 Task: In the Company mit.edu, Log call with description : 'Spoke to a prospect who expressed interest in our solution.'; Select call outcome: 'Busy '; Select call Direction: Inbound; Add date: '13 September, 2023' and time 6:00:PM. Logged in from softage.1@softage.net
Action: Mouse moved to (112, 74)
Screenshot: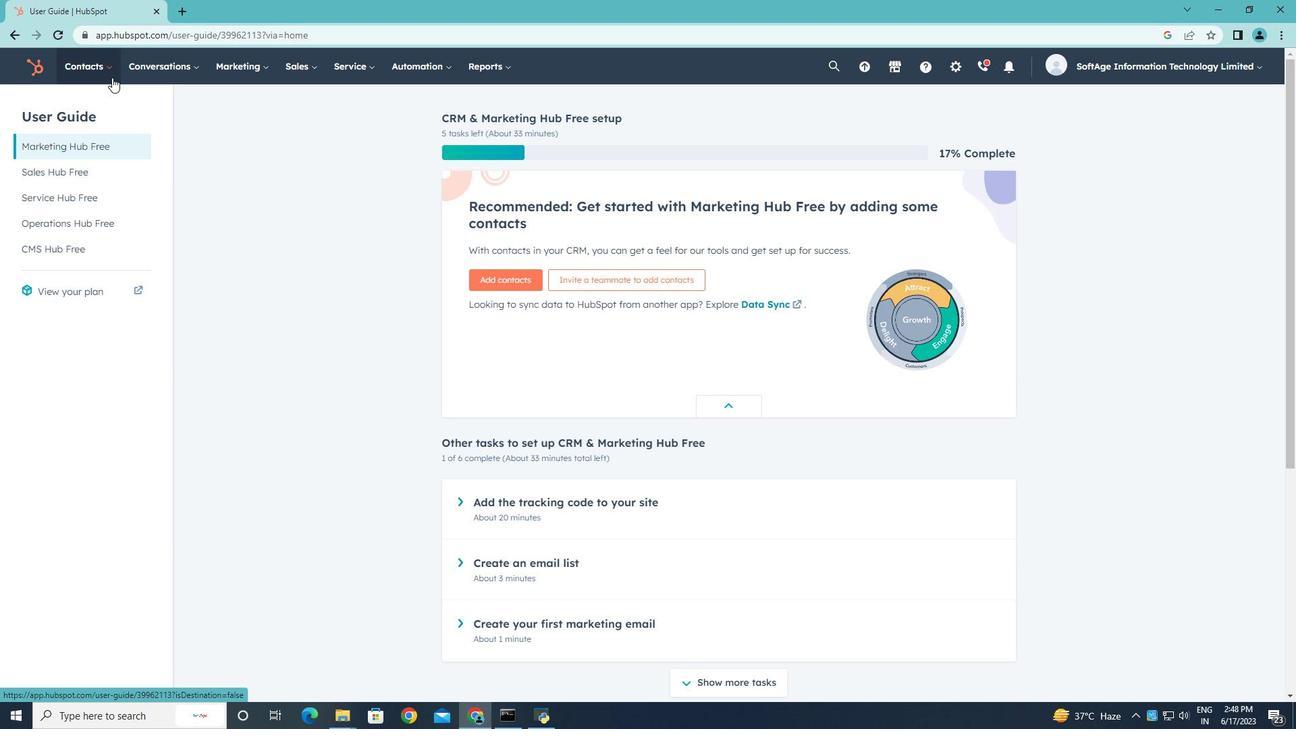 
Action: Mouse pressed left at (112, 74)
Screenshot: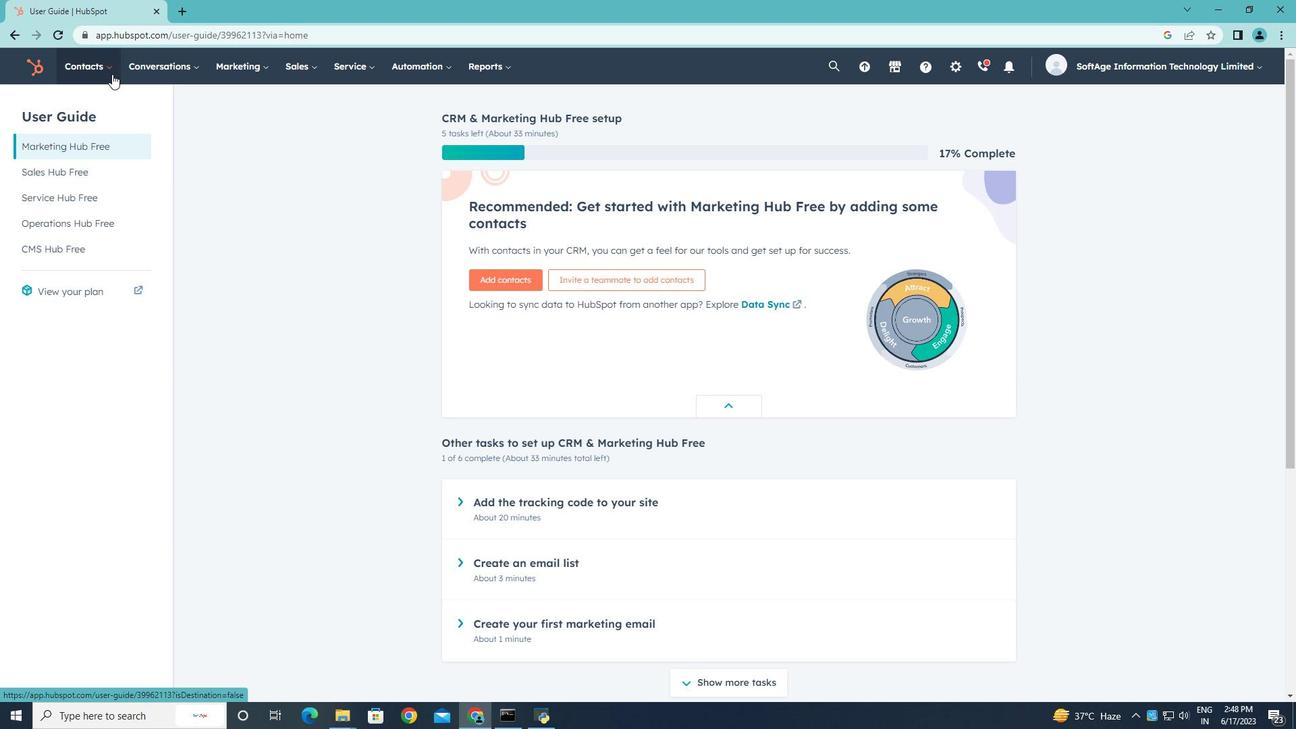 
Action: Mouse moved to (99, 135)
Screenshot: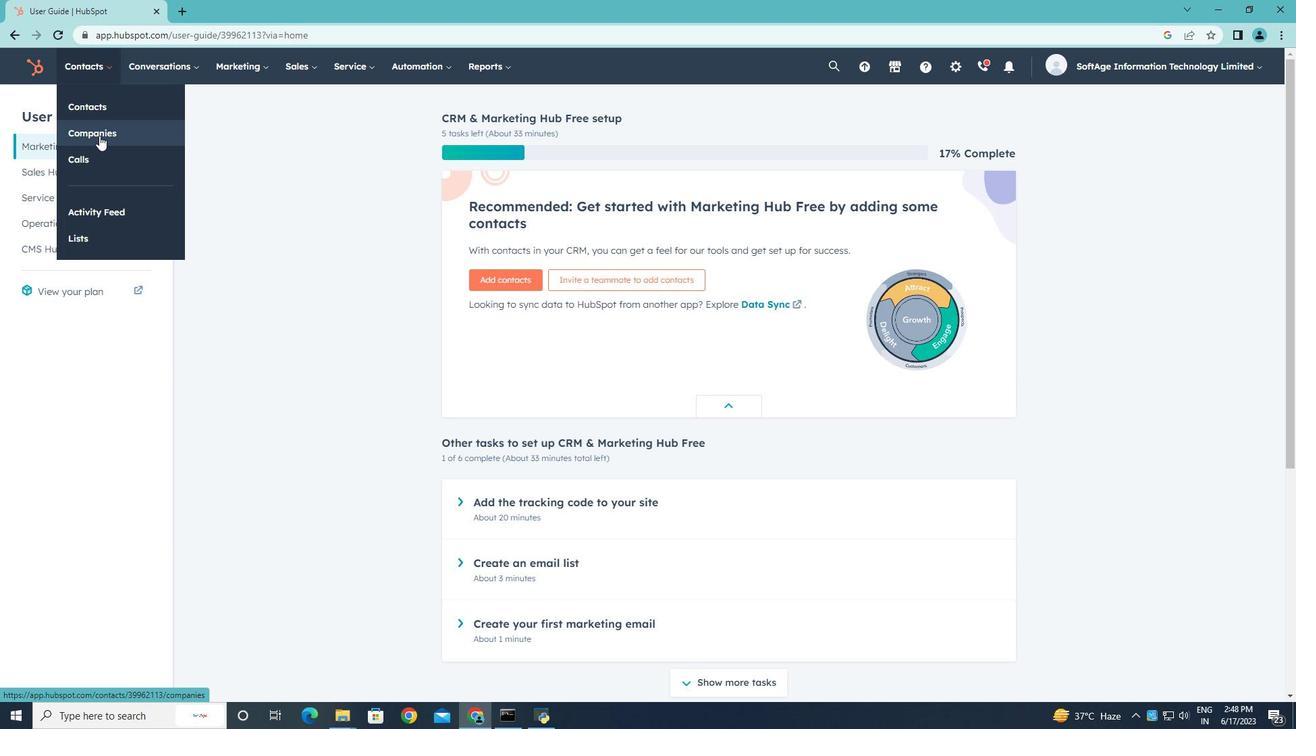 
Action: Mouse pressed left at (99, 135)
Screenshot: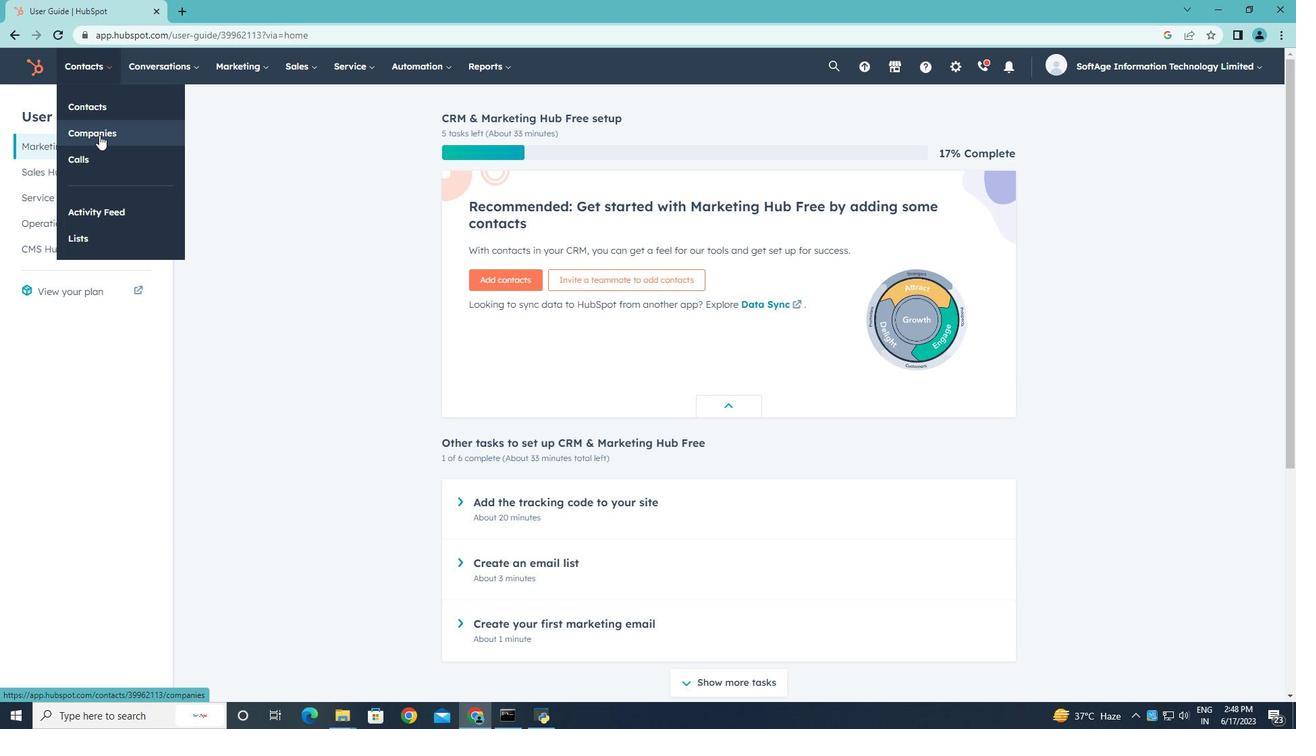 
Action: Mouse moved to (94, 215)
Screenshot: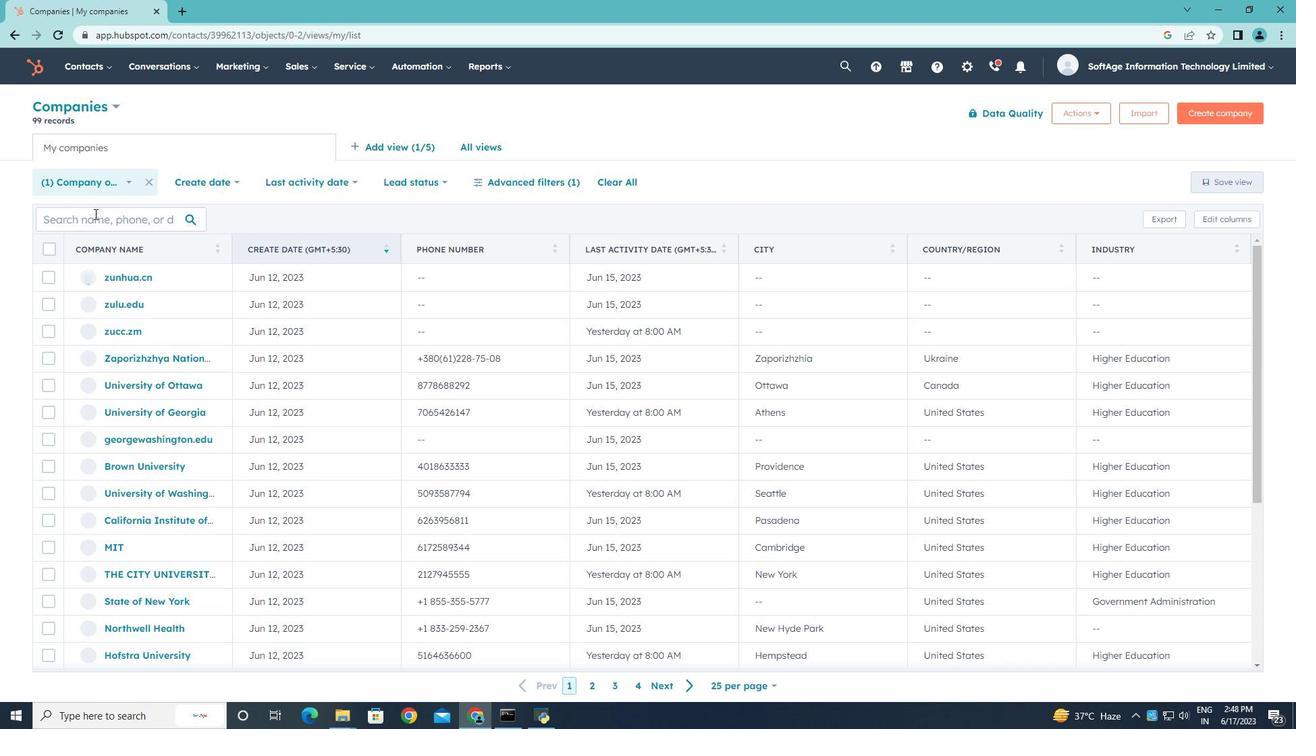 
Action: Mouse pressed left at (94, 215)
Screenshot: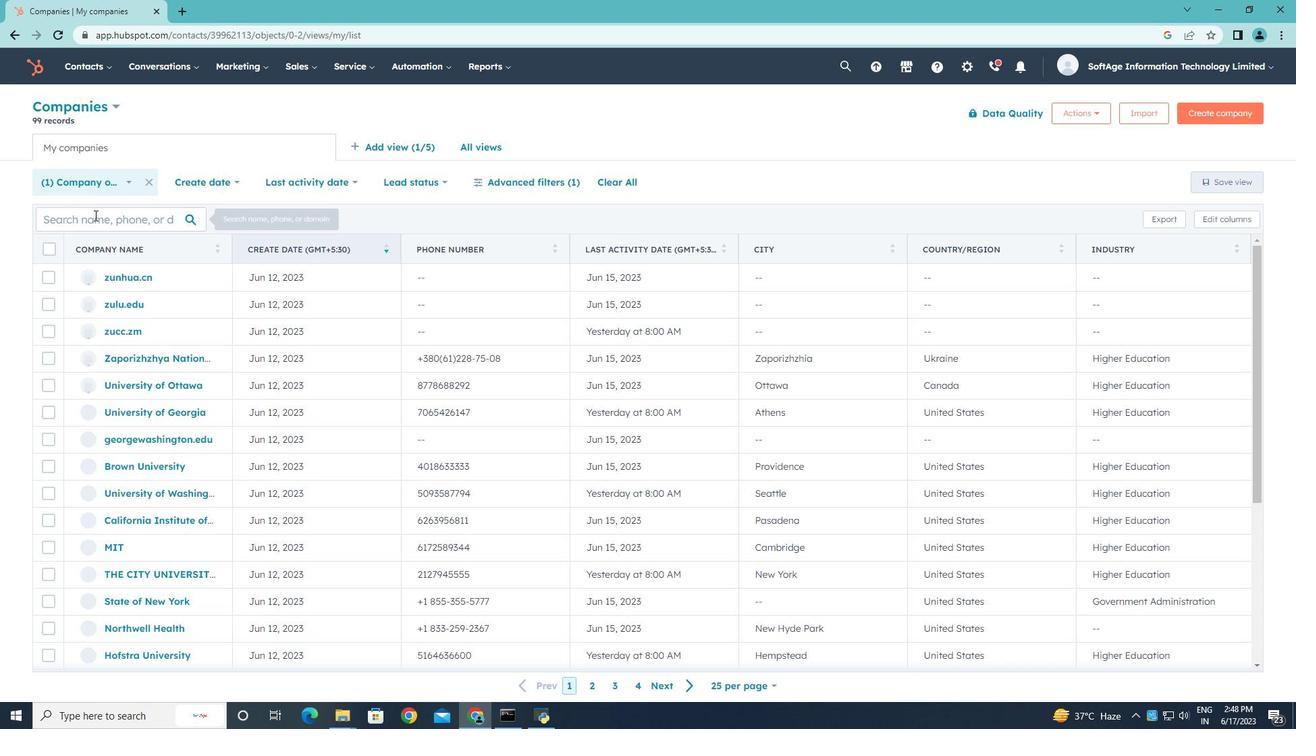 
Action: Key pressed mit.edu
Screenshot: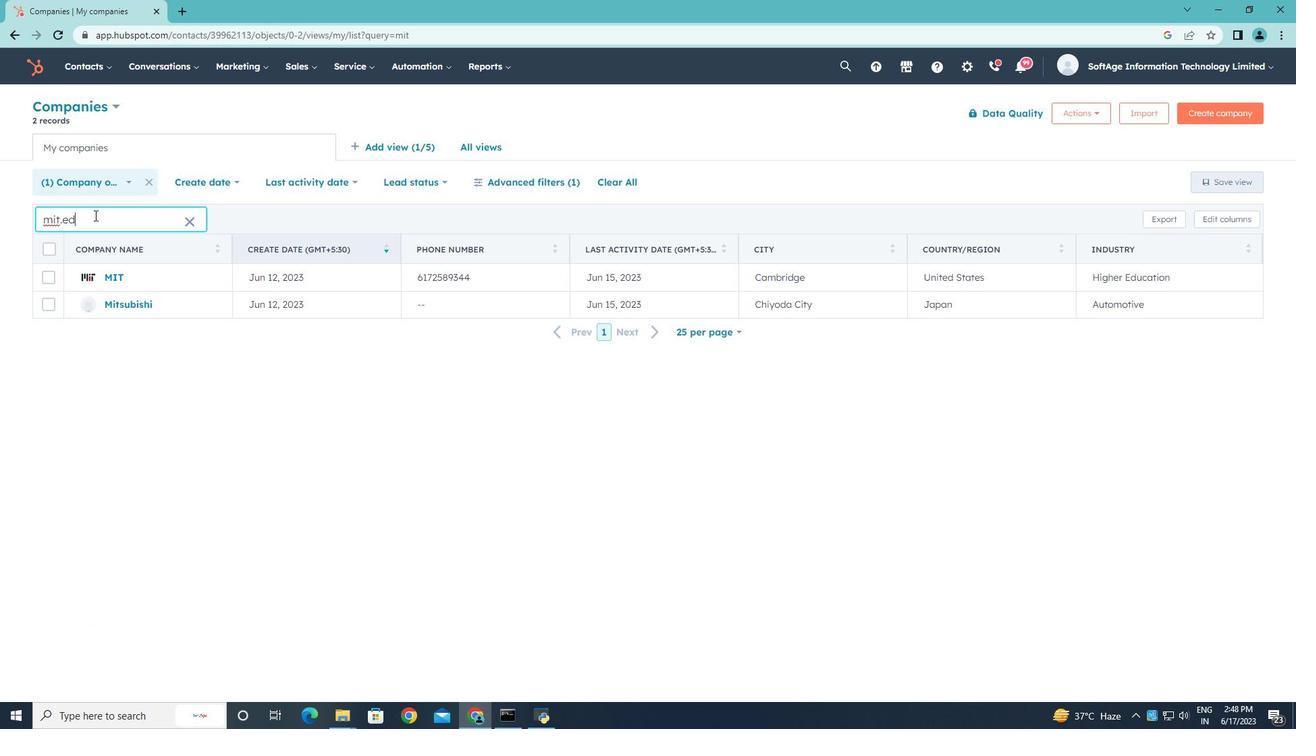 
Action: Mouse moved to (119, 281)
Screenshot: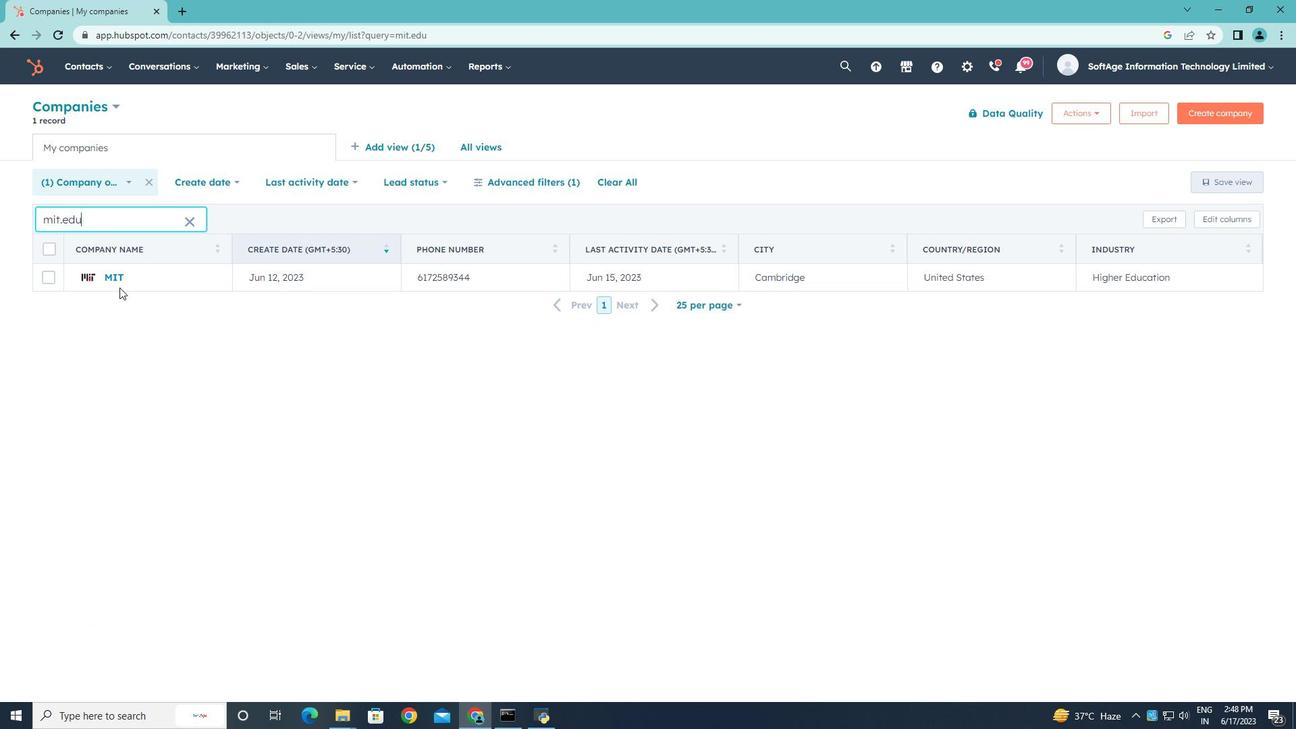 
Action: Mouse pressed left at (119, 281)
Screenshot: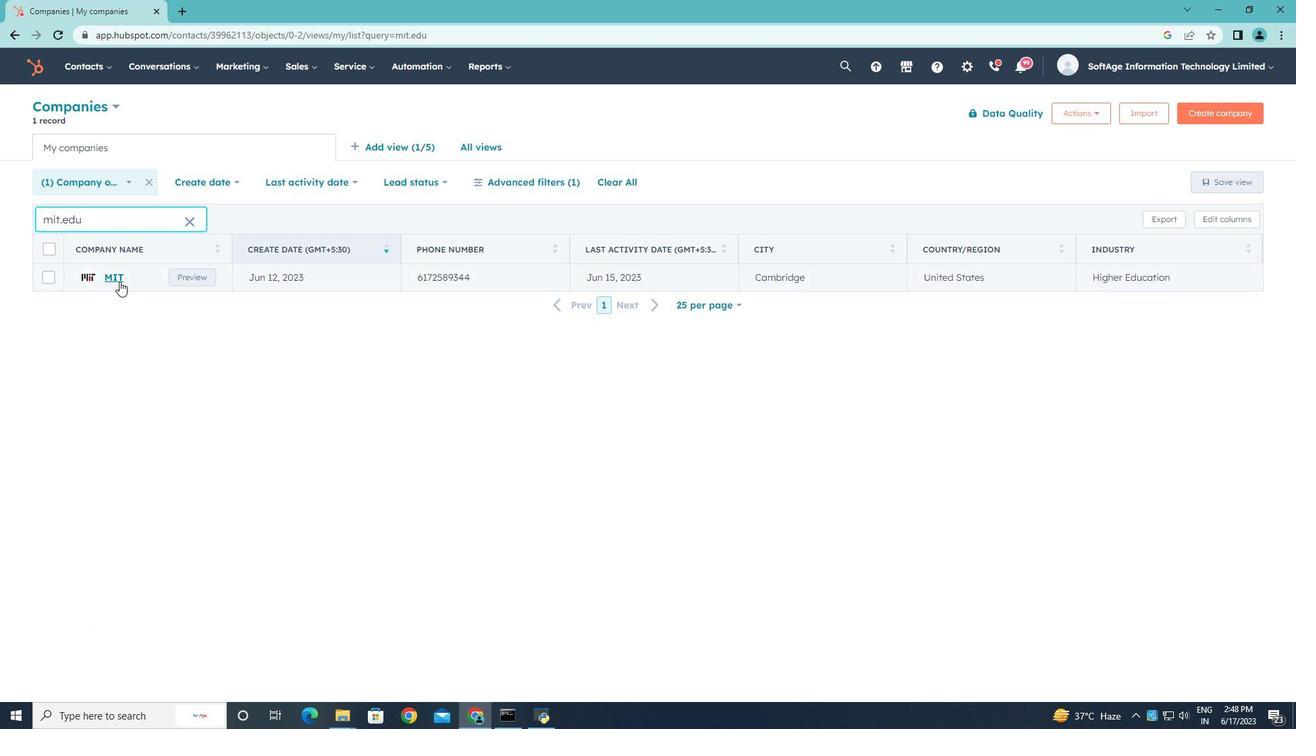 
Action: Mouse moved to (259, 232)
Screenshot: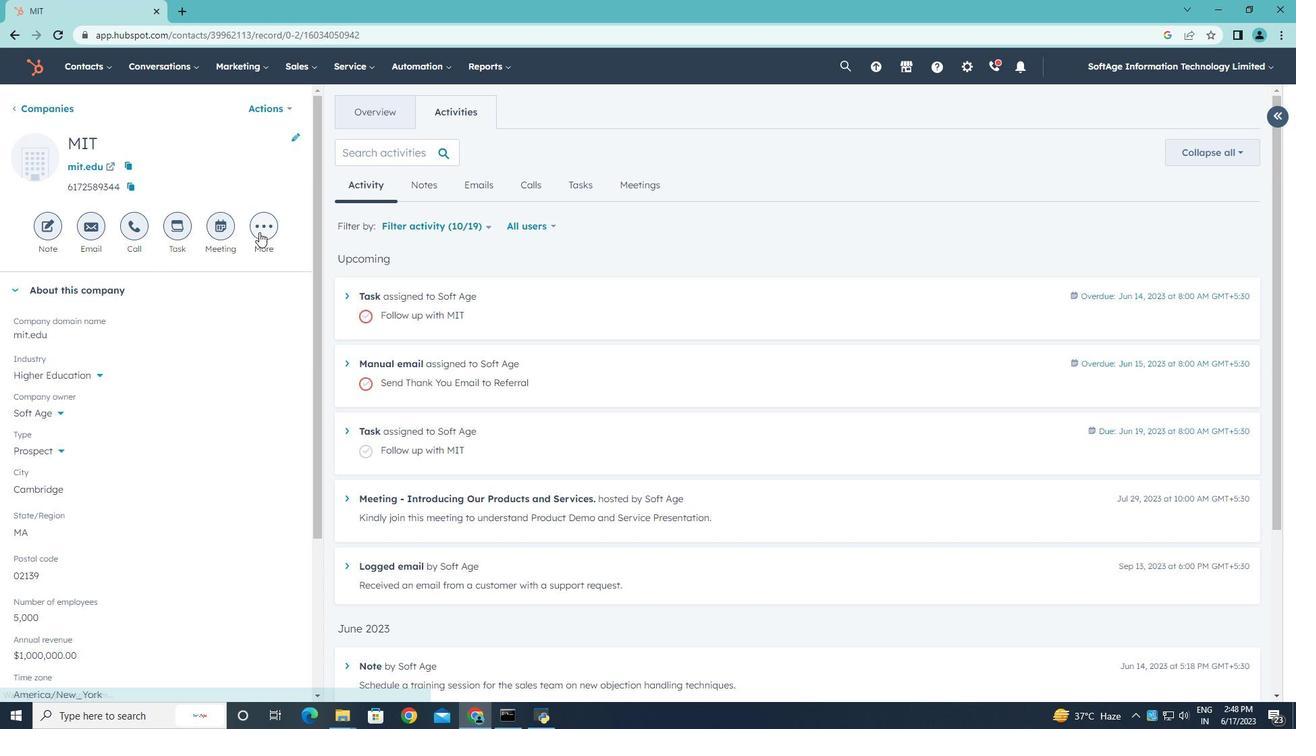 
Action: Mouse pressed left at (259, 232)
Screenshot: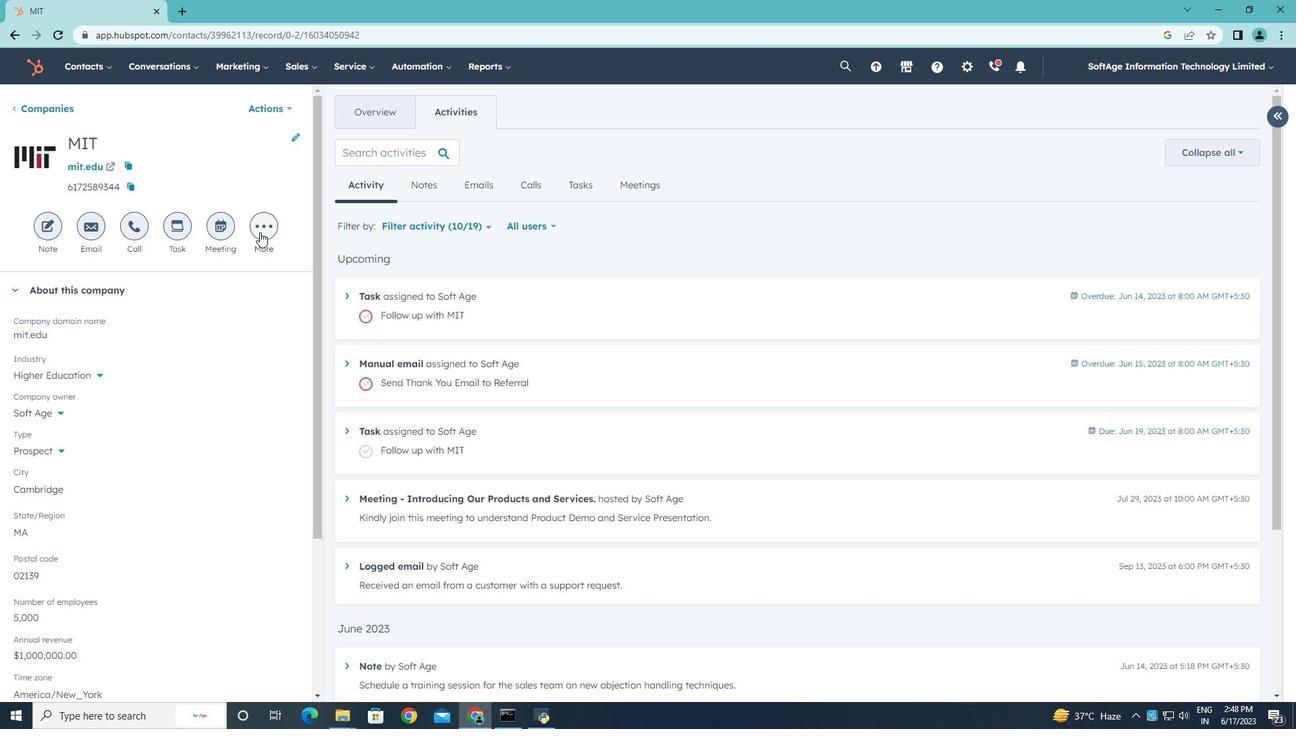 
Action: Mouse moved to (251, 339)
Screenshot: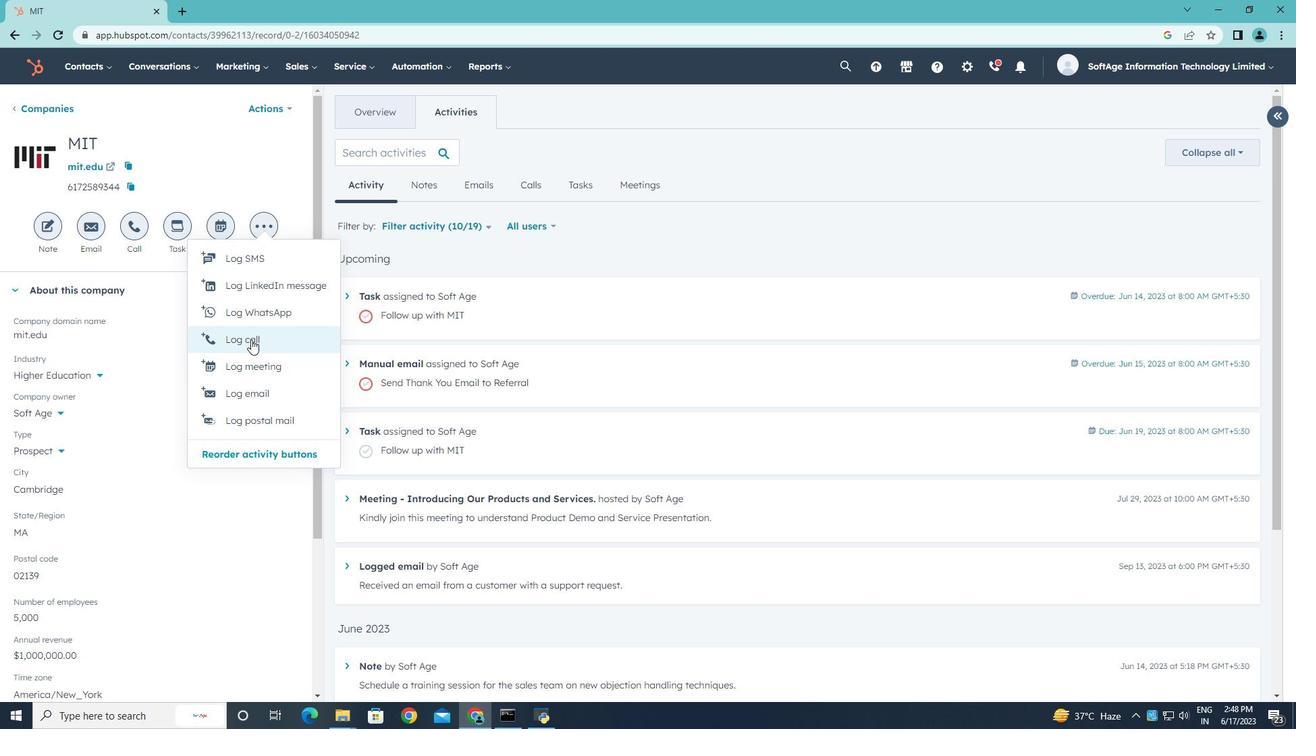 
Action: Mouse pressed left at (251, 339)
Screenshot: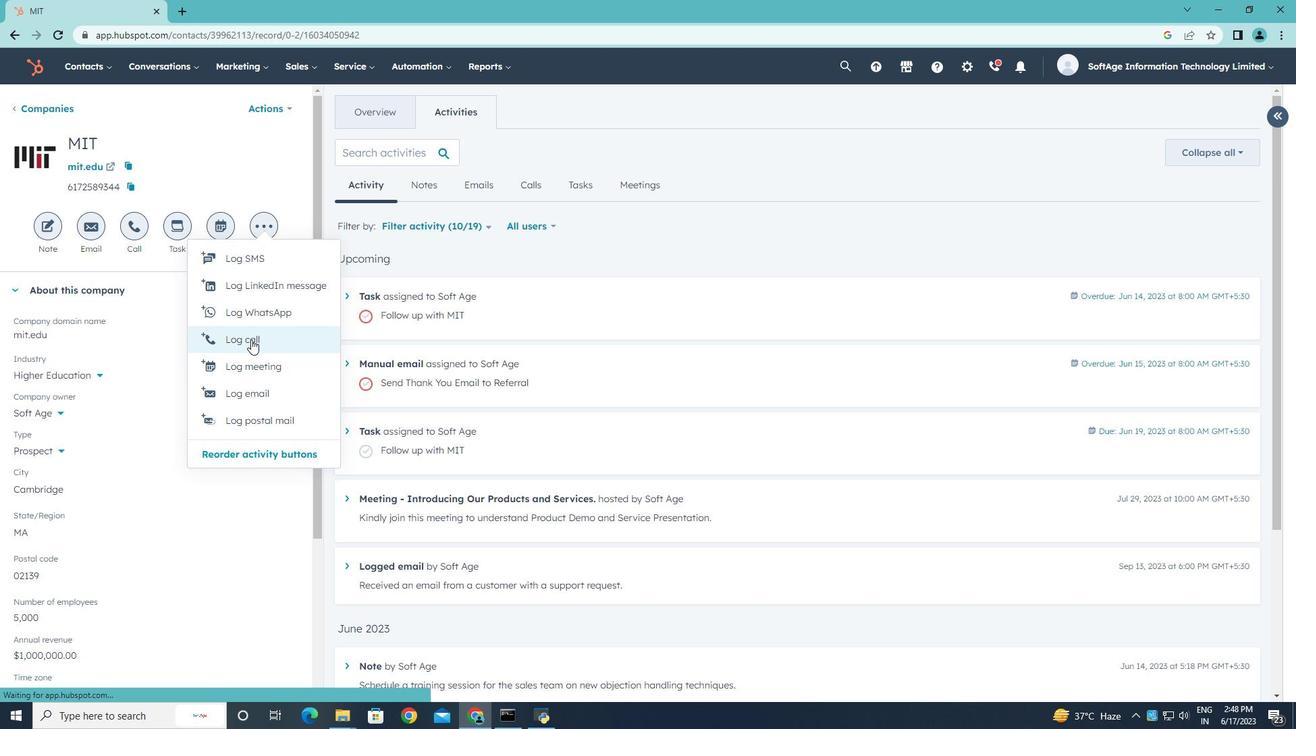 
Action: Key pressed <Key.shift>Spole<Key.backspace><Key.backspace>ke<Key.space>to<Key.space>a<Key.space>prospect<Key.space>who<Key.space>ec<Key.backspace>xpressed<Key.space>interest<Key.space>in<Key.space>our<Key.space>solution.
Screenshot: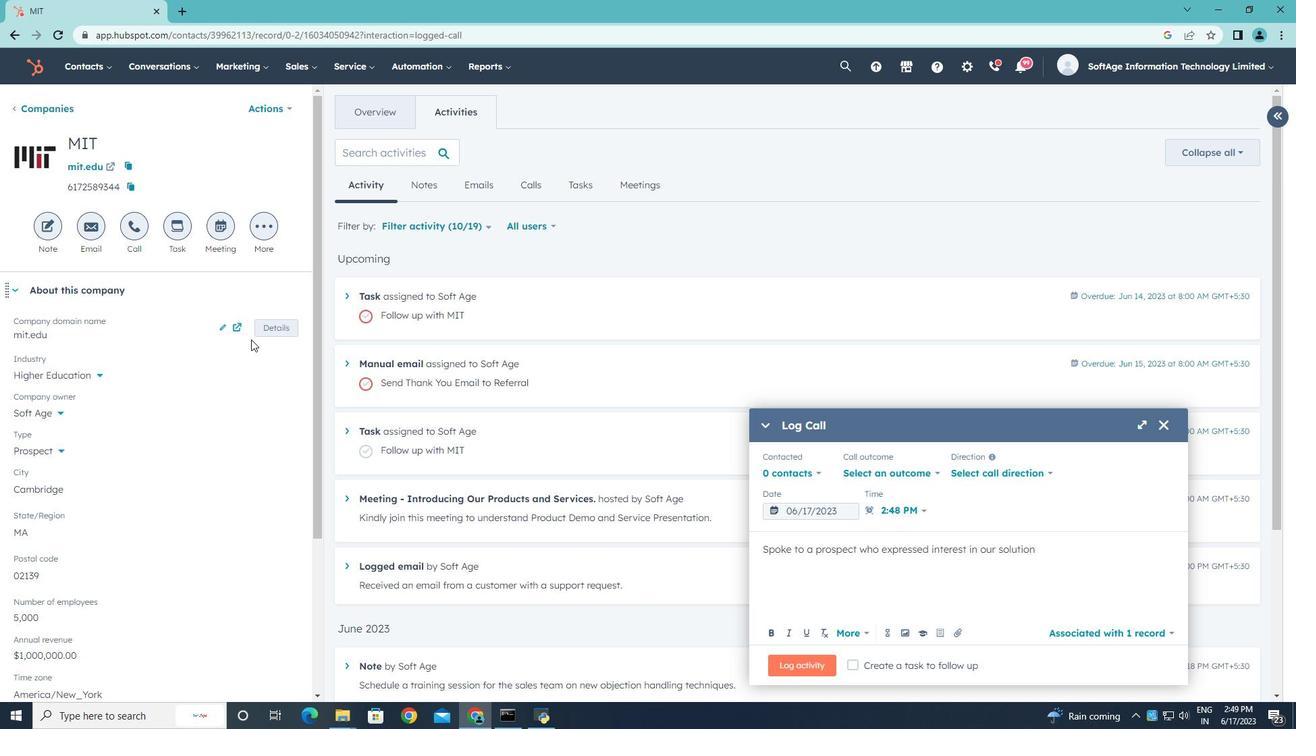 
Action: Mouse moved to (931, 474)
Screenshot: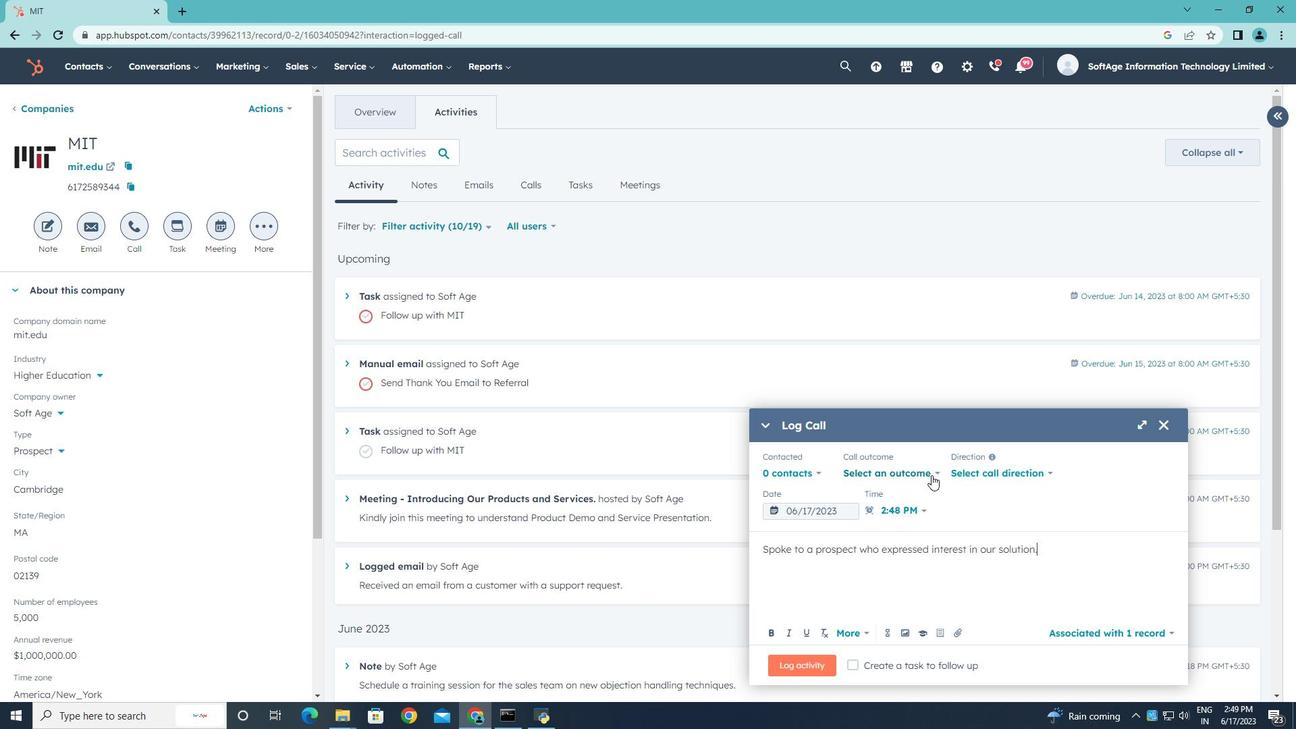 
Action: Mouse pressed left at (931, 474)
Screenshot: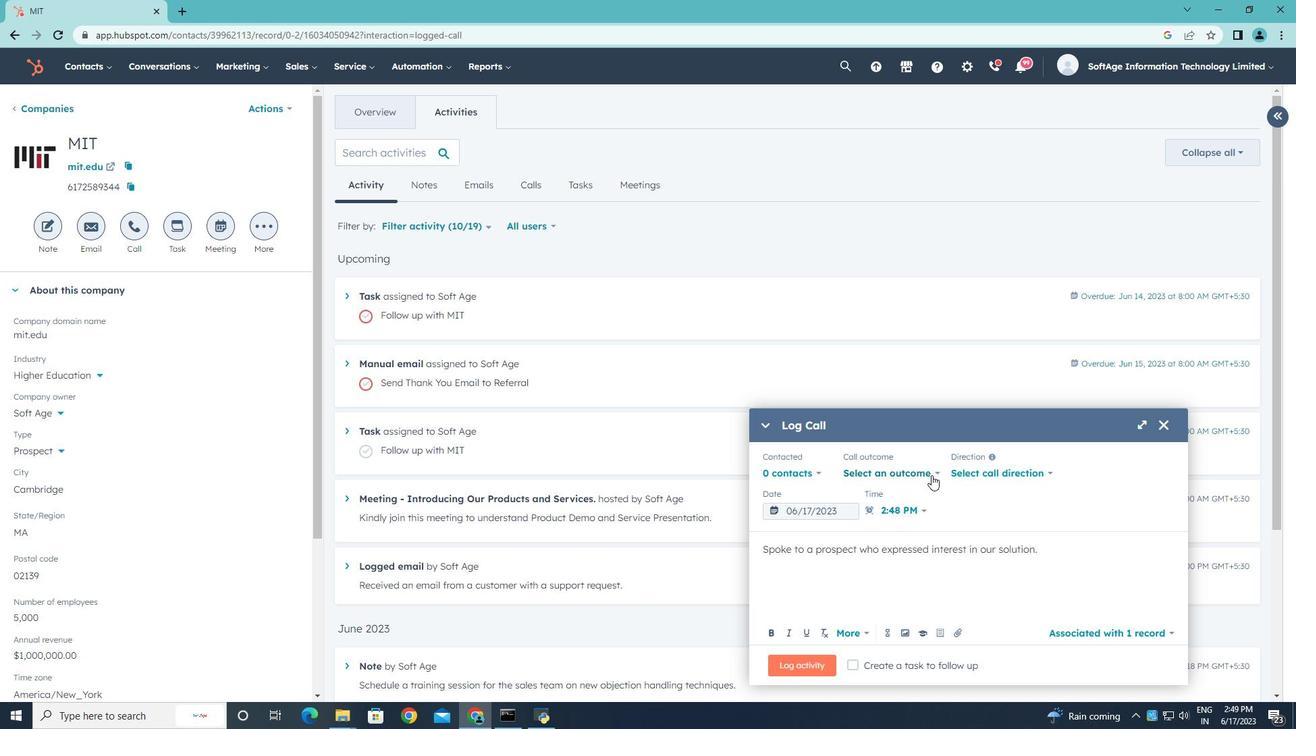 
Action: Mouse moved to (905, 507)
Screenshot: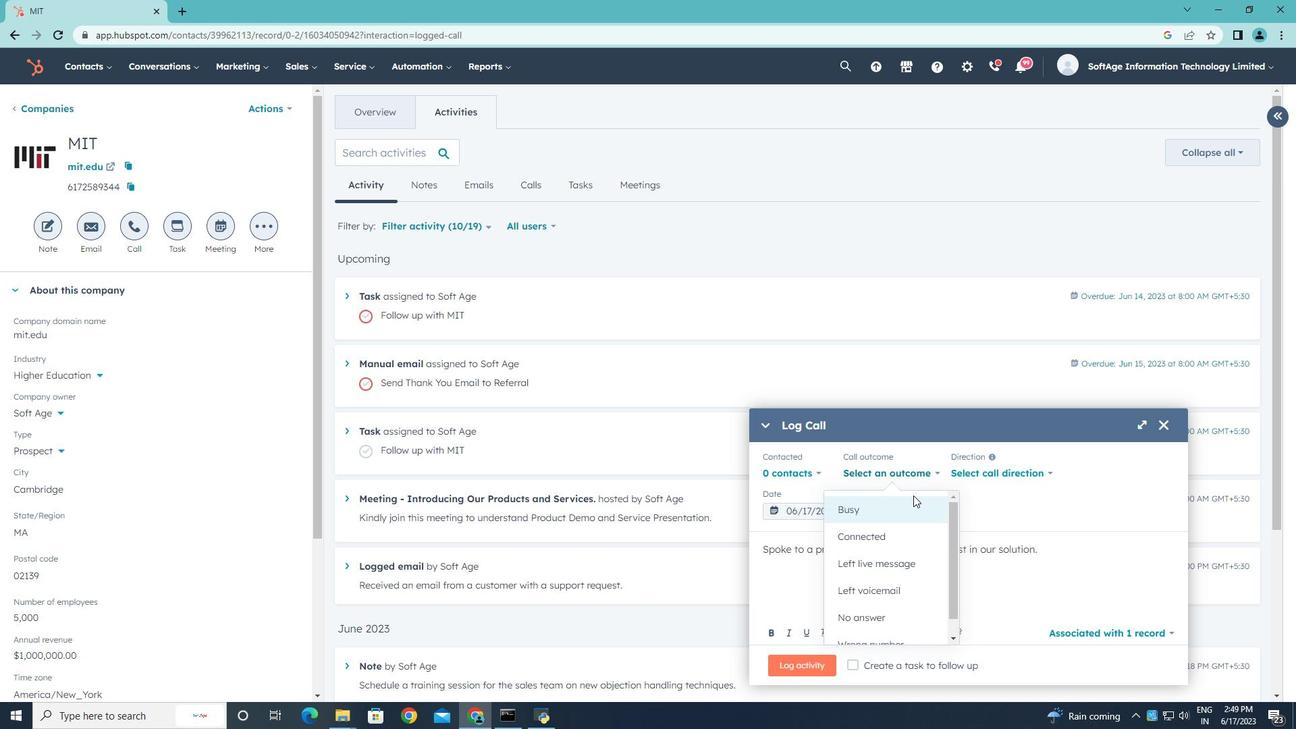 
Action: Mouse pressed left at (905, 507)
Screenshot: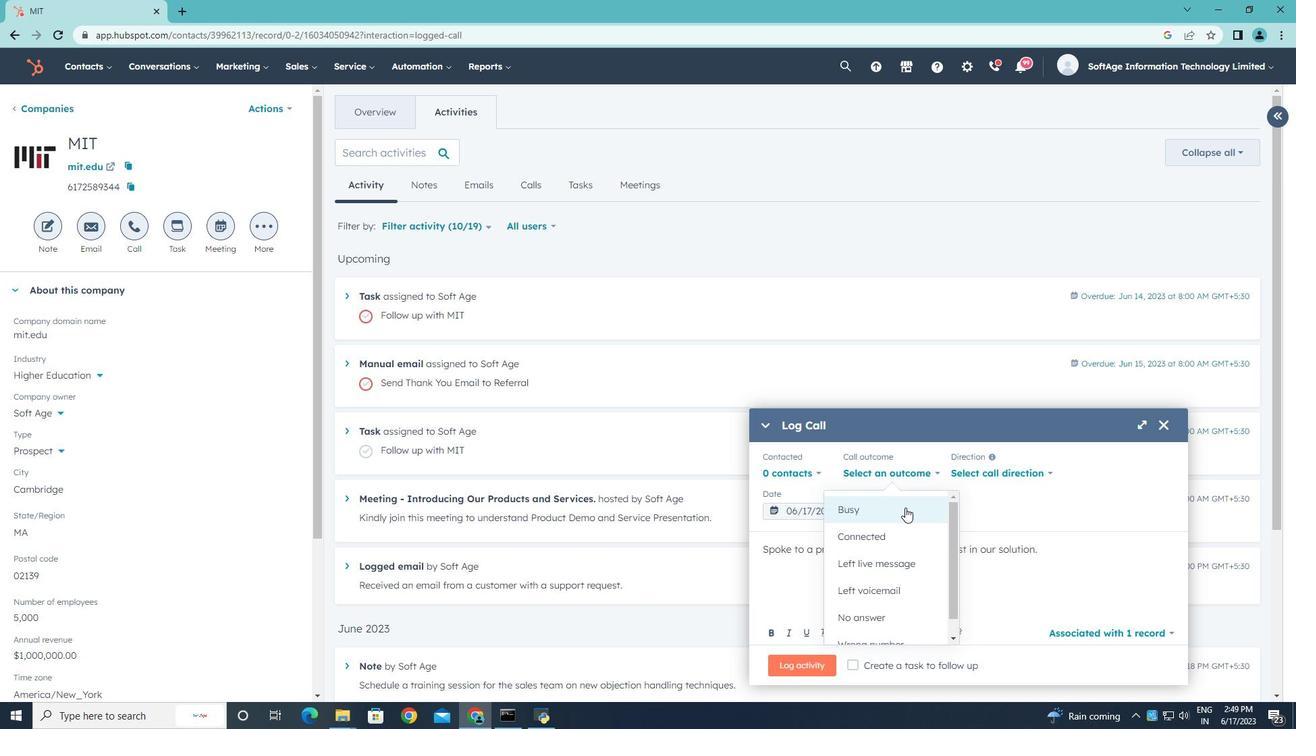 
Action: Mouse moved to (987, 471)
Screenshot: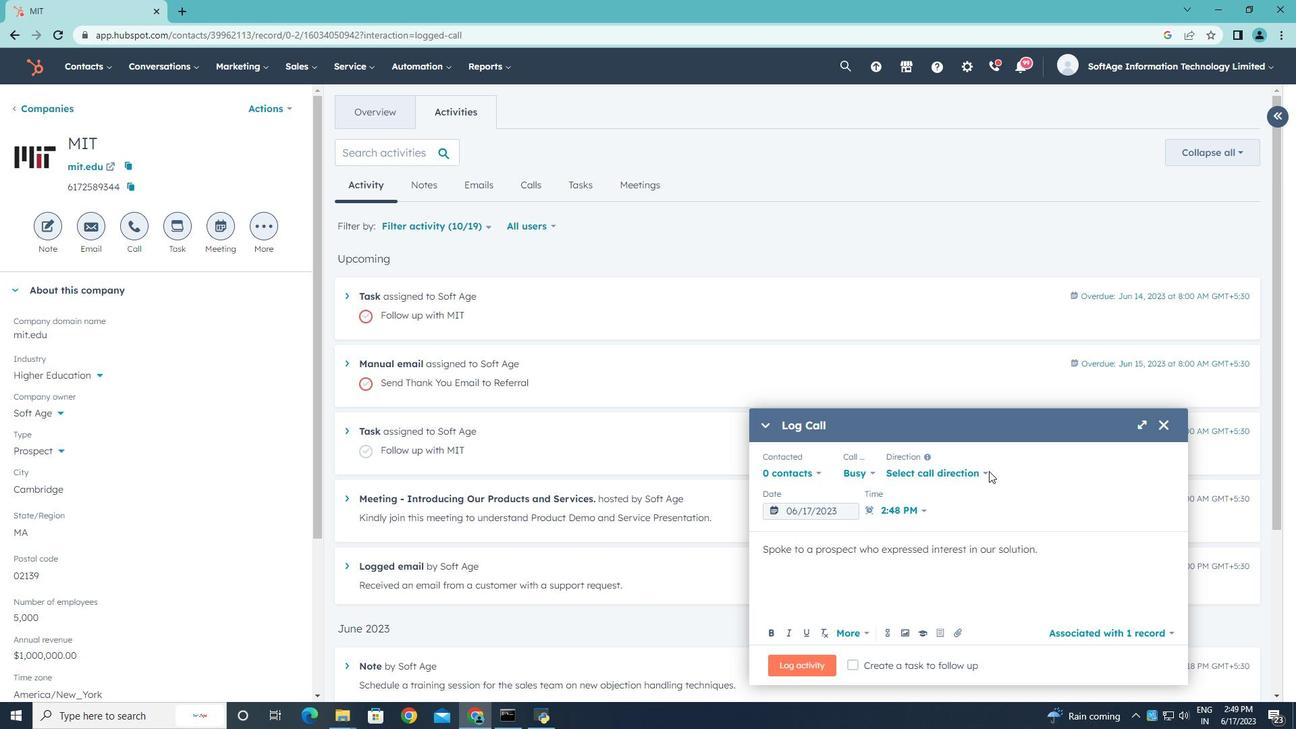 
Action: Mouse pressed left at (987, 471)
Screenshot: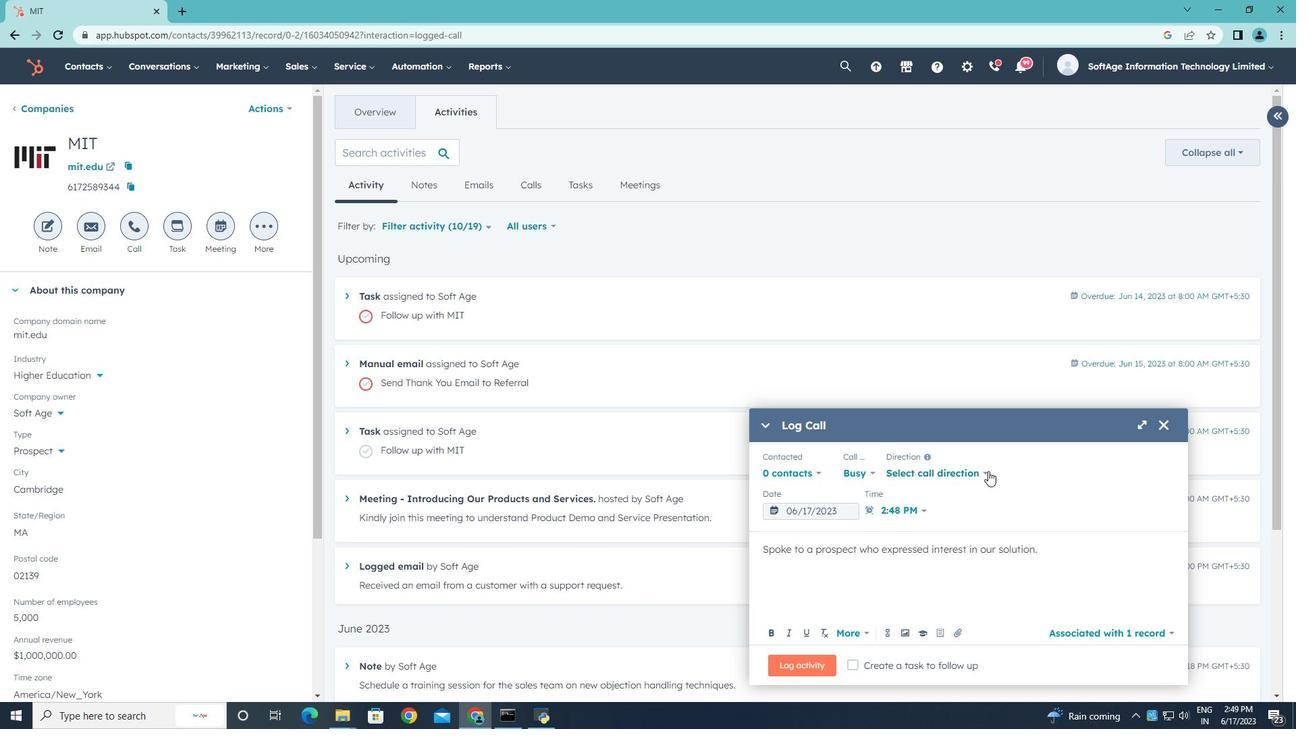 
Action: Mouse moved to (948, 505)
Screenshot: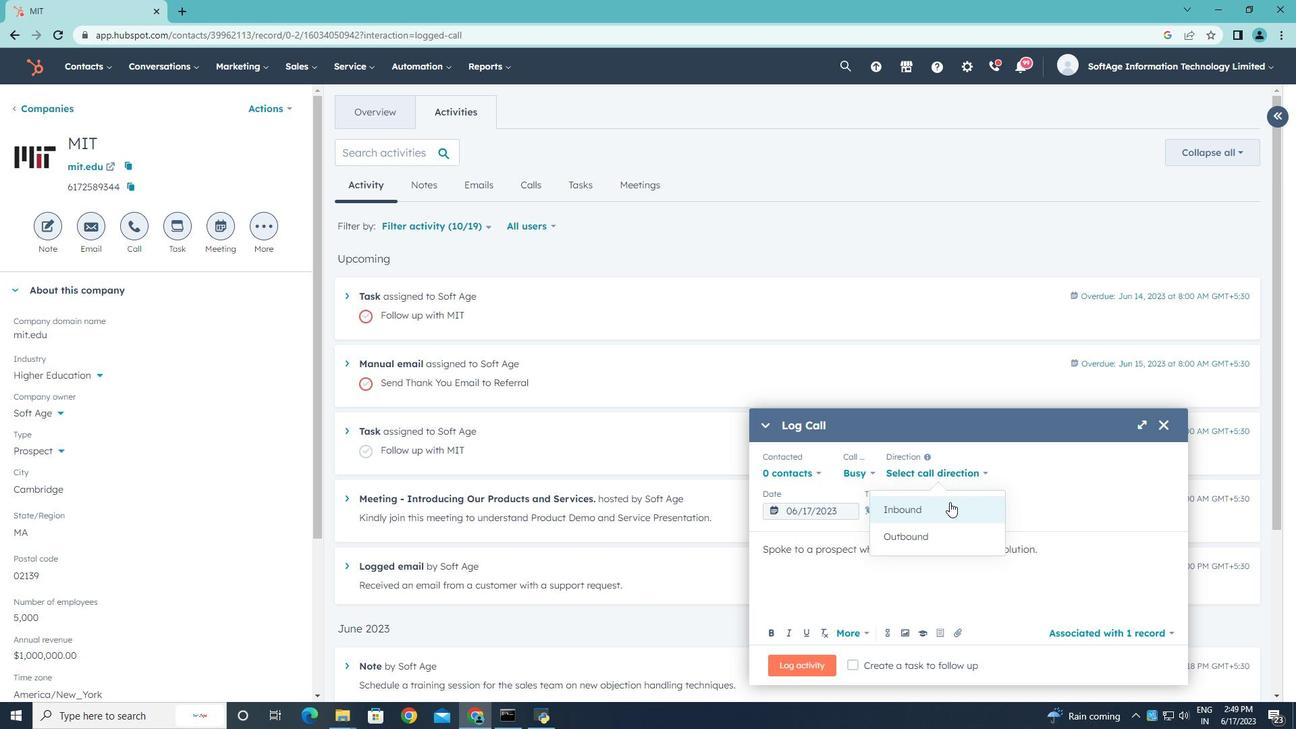 
Action: Mouse pressed left at (948, 505)
Screenshot: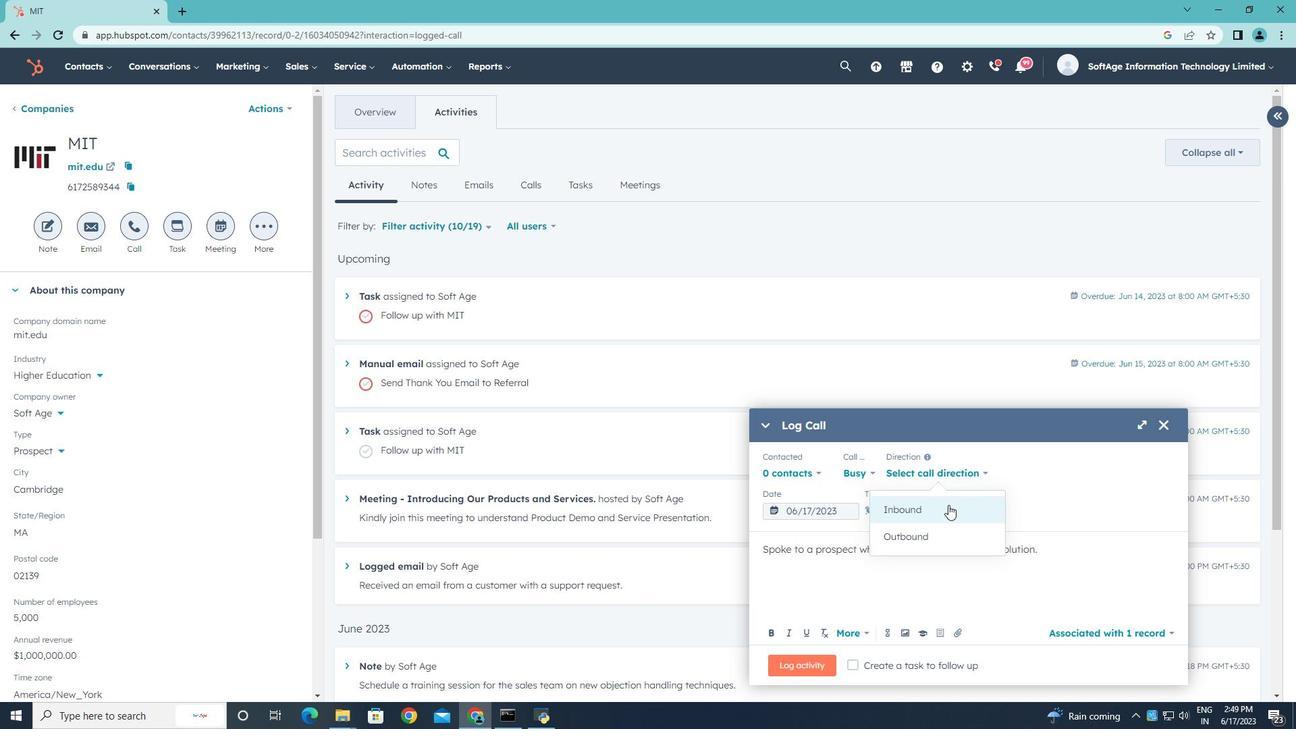 
Action: Mouse moved to (1041, 476)
Screenshot: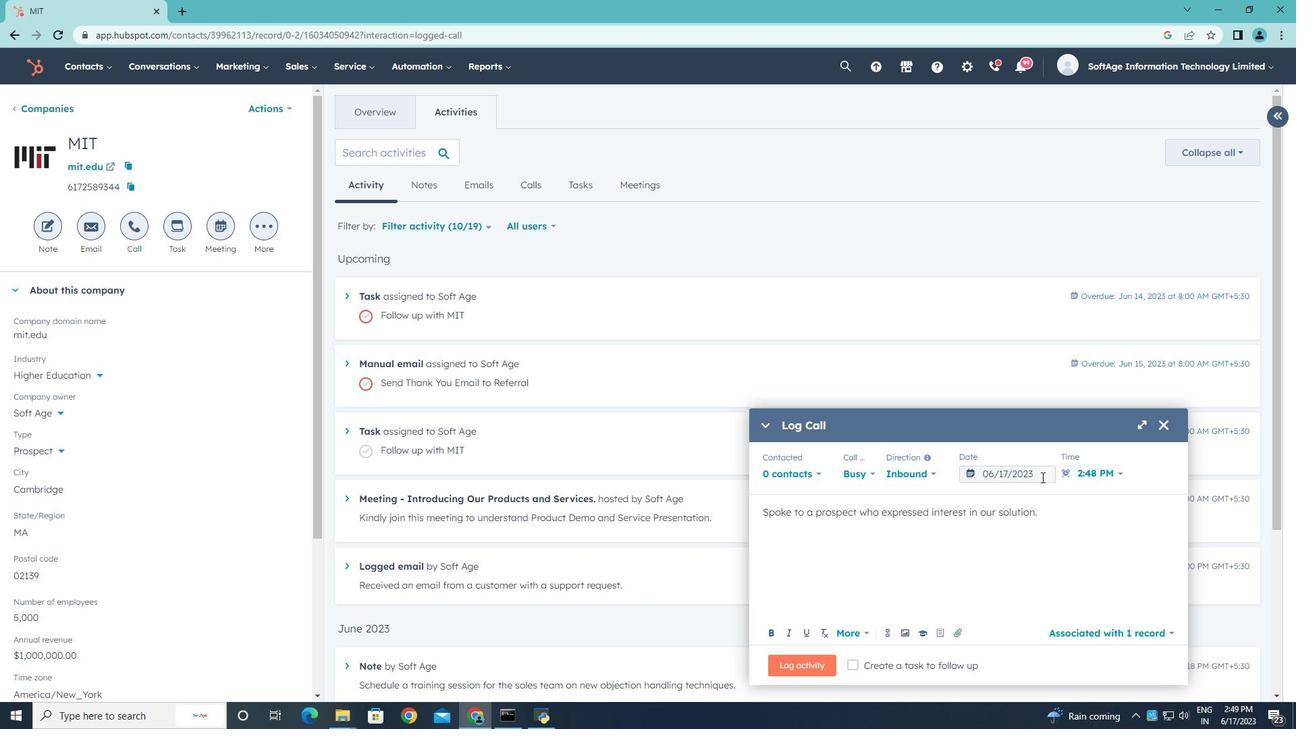 
Action: Mouse pressed left at (1041, 476)
Screenshot: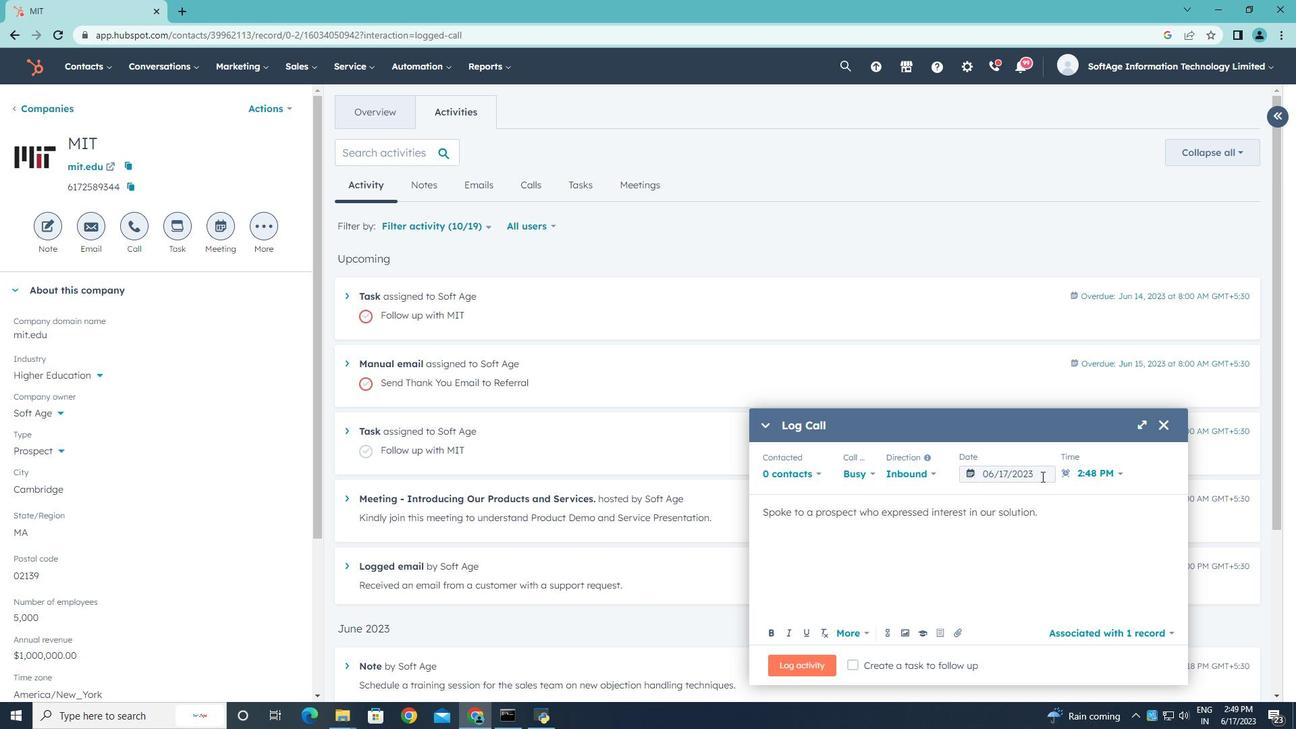 
Action: Mouse moved to (1132, 257)
Screenshot: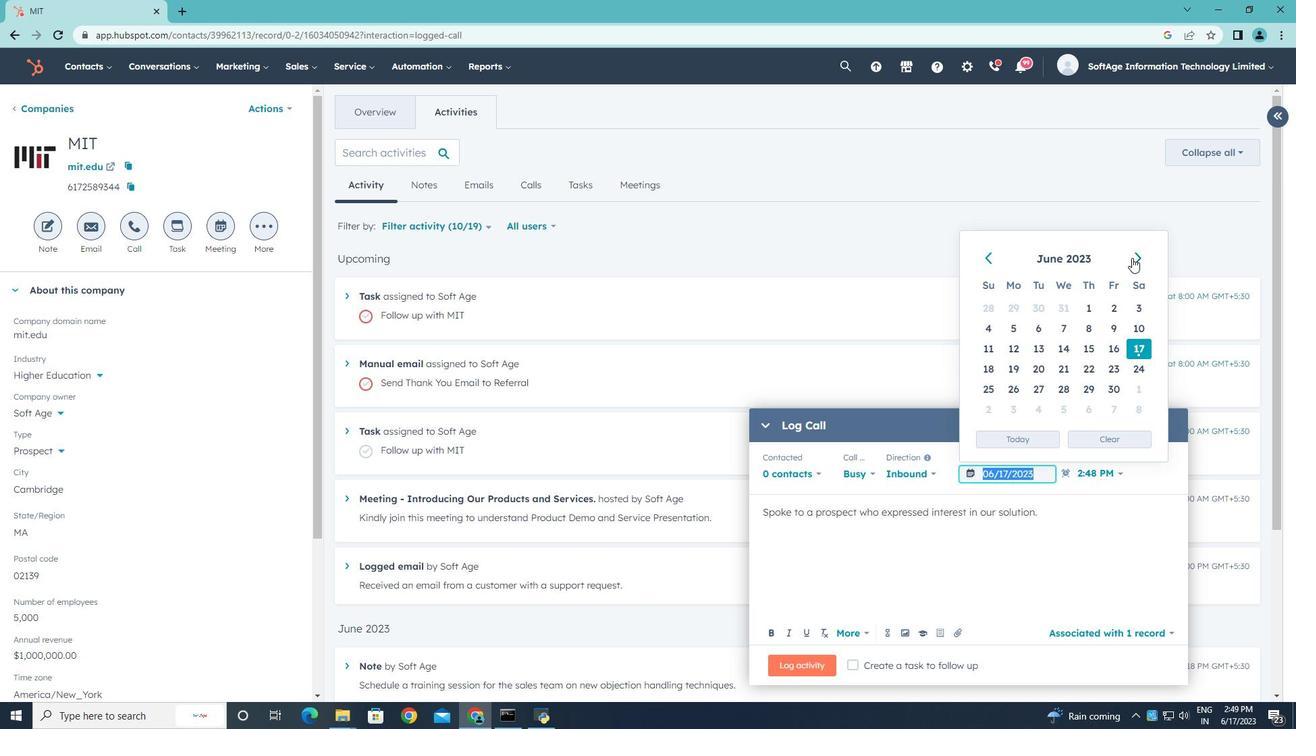 
Action: Mouse pressed left at (1132, 257)
Screenshot: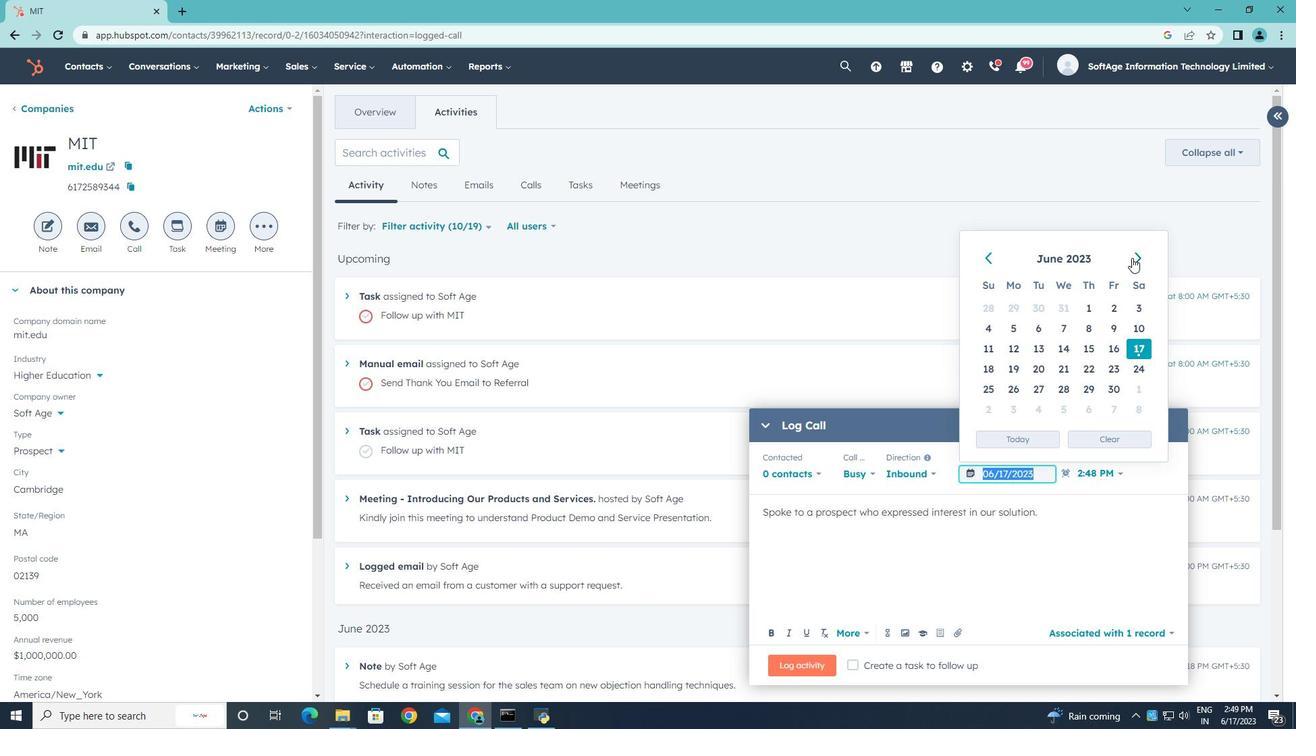 
Action: Mouse pressed left at (1132, 257)
Screenshot: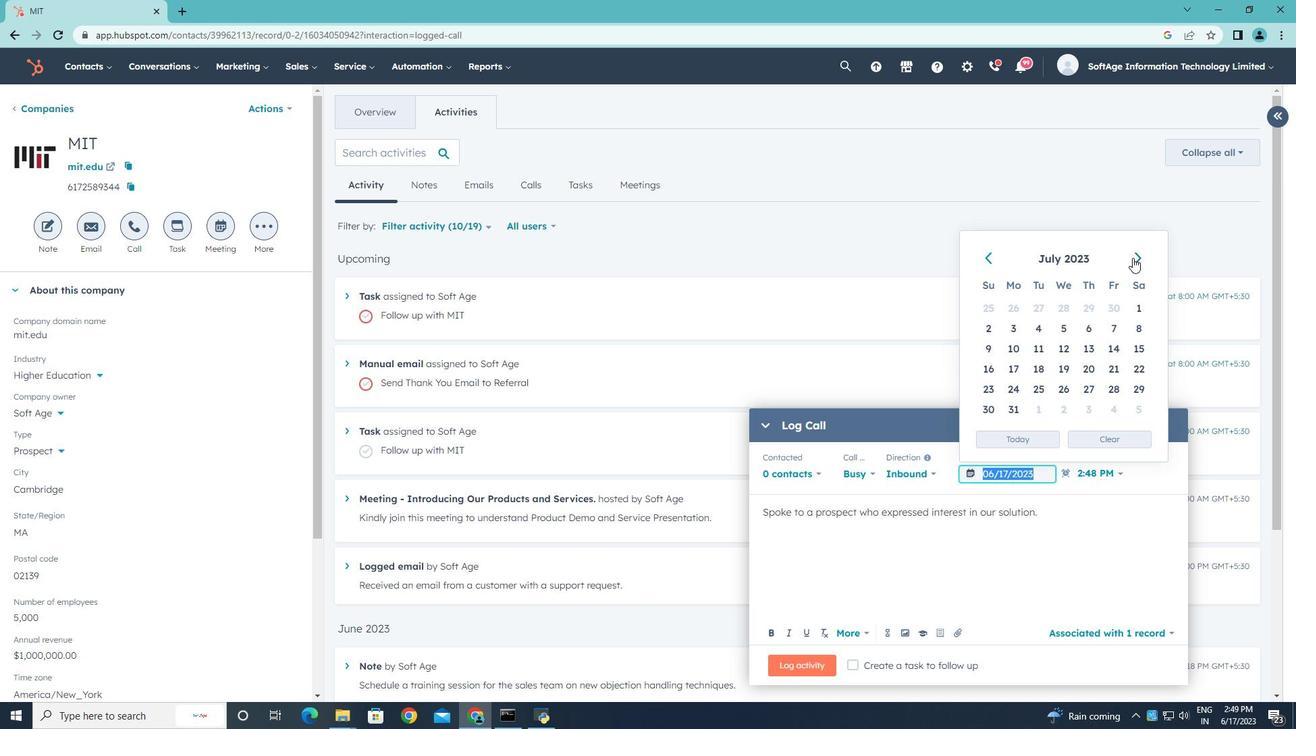 
Action: Mouse pressed left at (1132, 257)
Screenshot: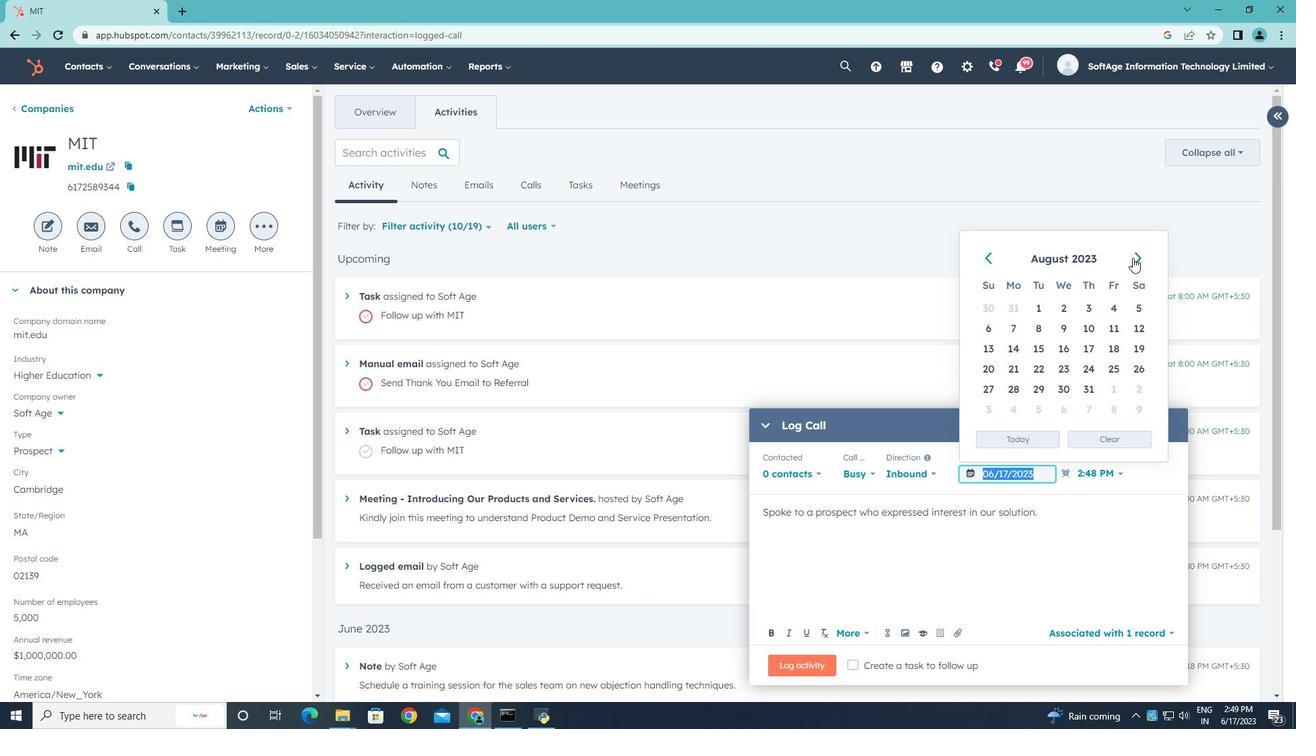 
Action: Mouse moved to (1063, 346)
Screenshot: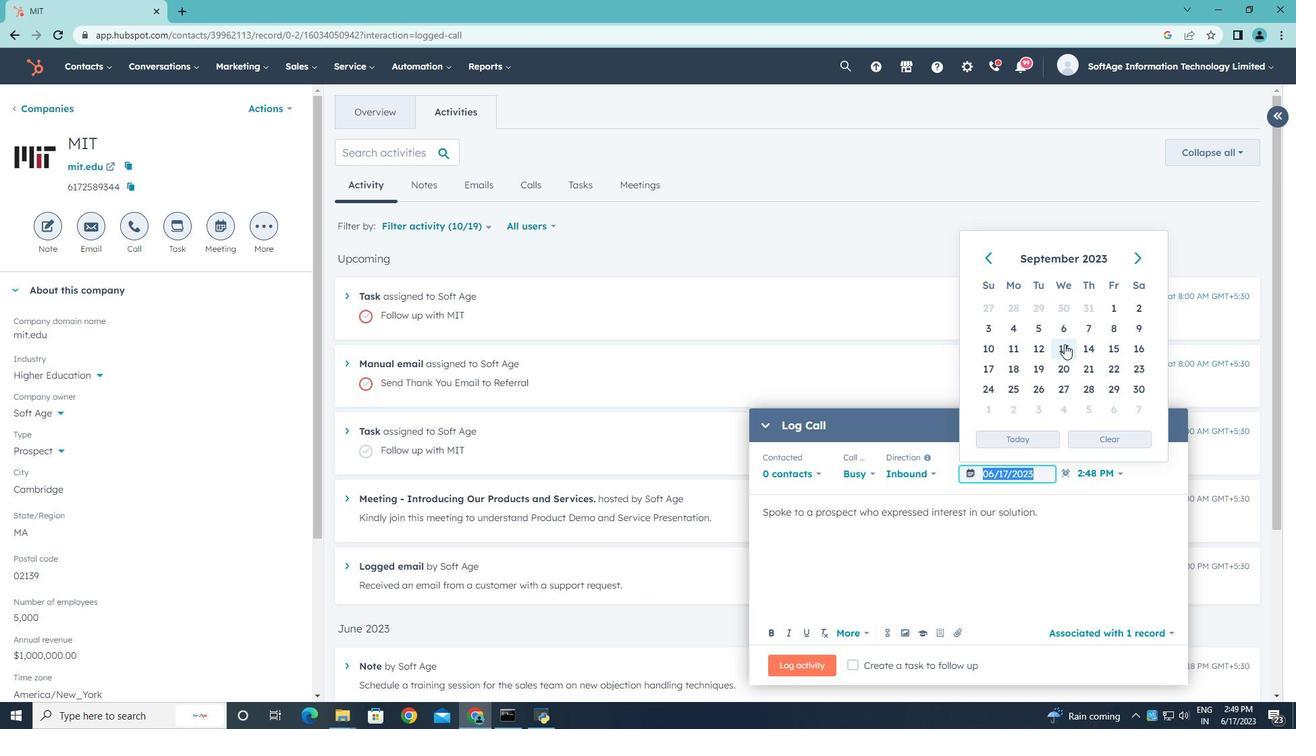 
Action: Mouse pressed left at (1063, 346)
Screenshot: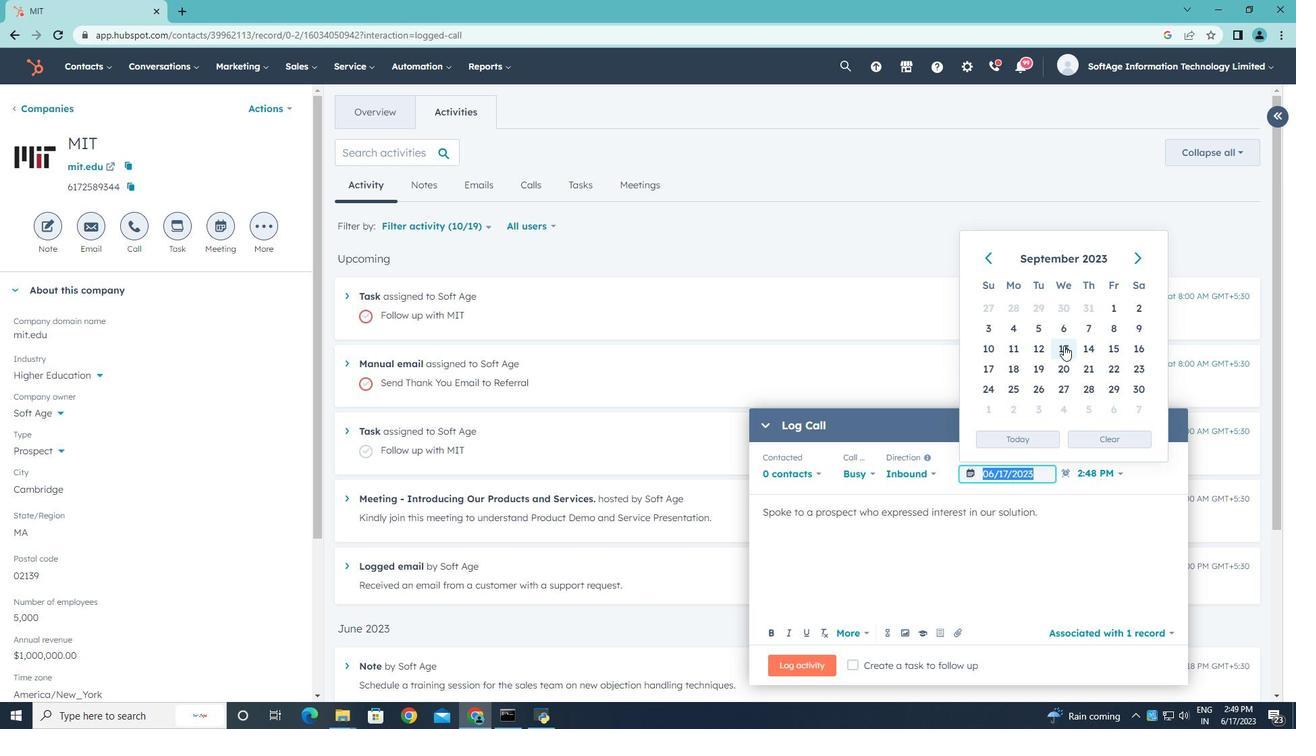 
Action: Mouse moved to (1118, 475)
Screenshot: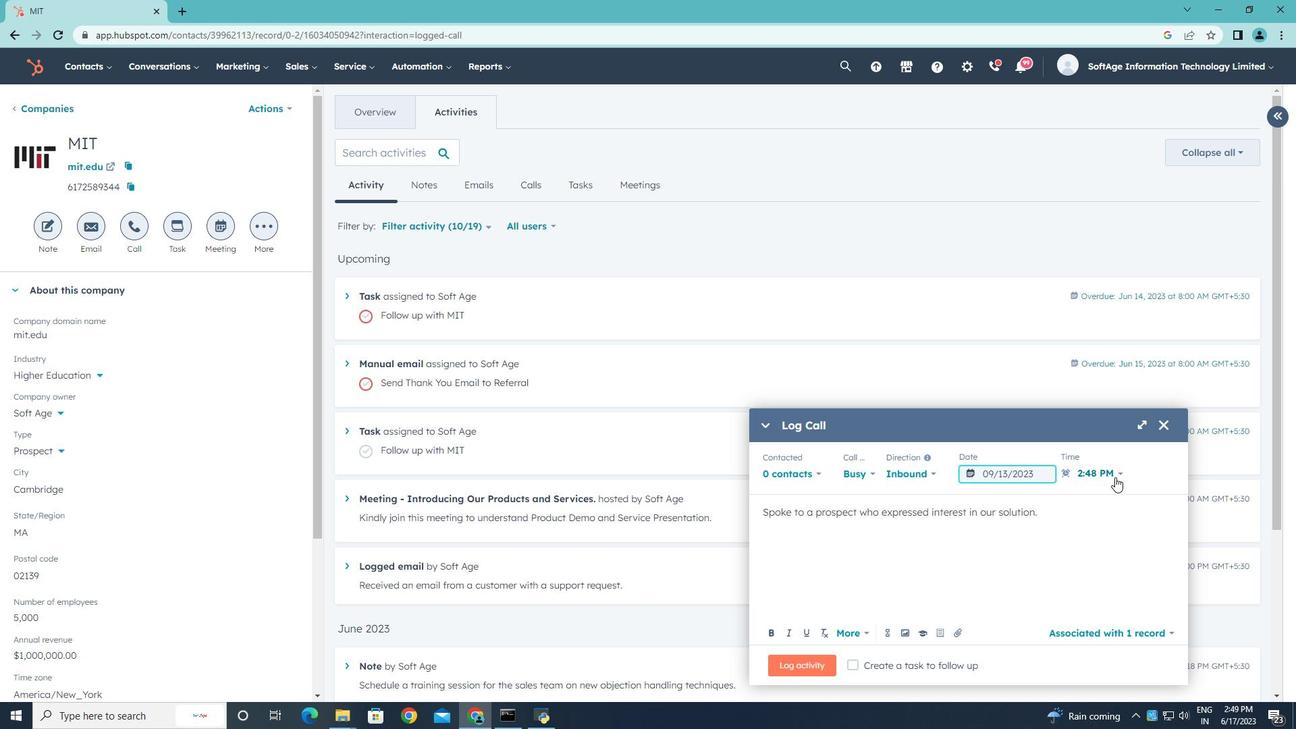 
Action: Mouse pressed left at (1118, 475)
Screenshot: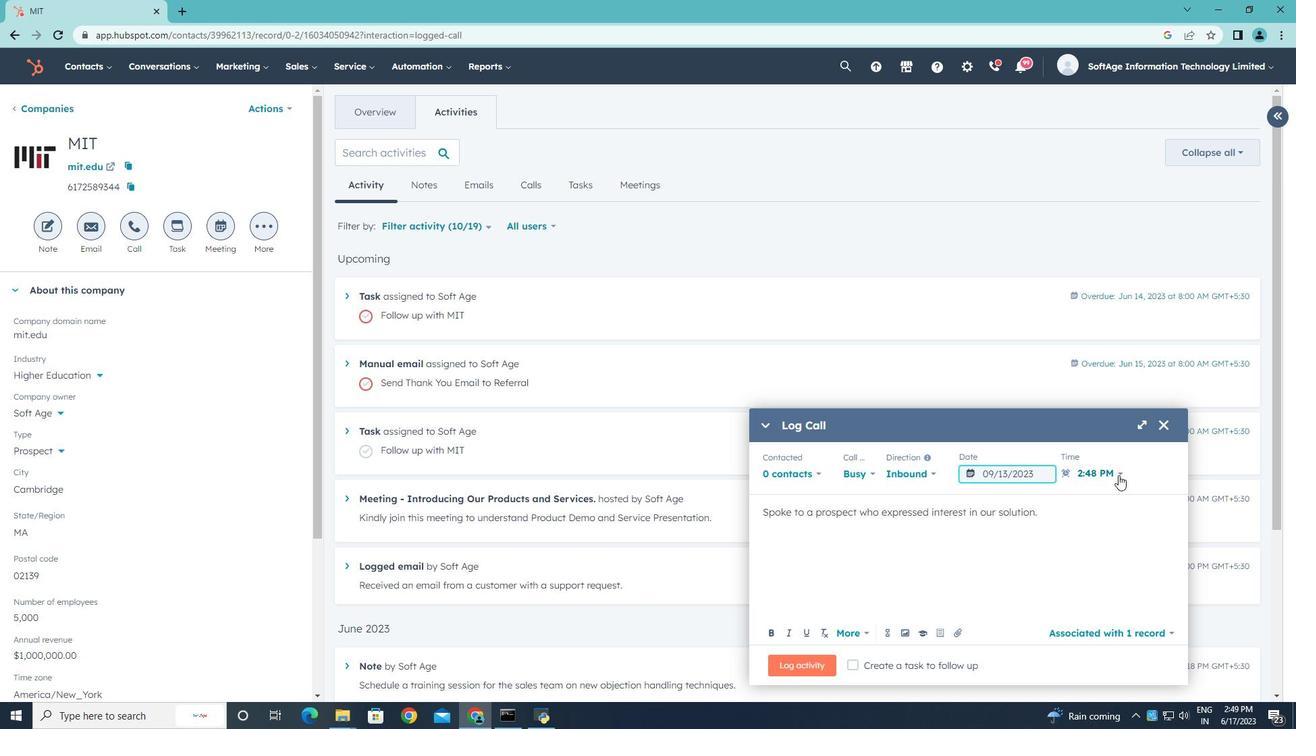 
Action: Mouse moved to (1088, 575)
Screenshot: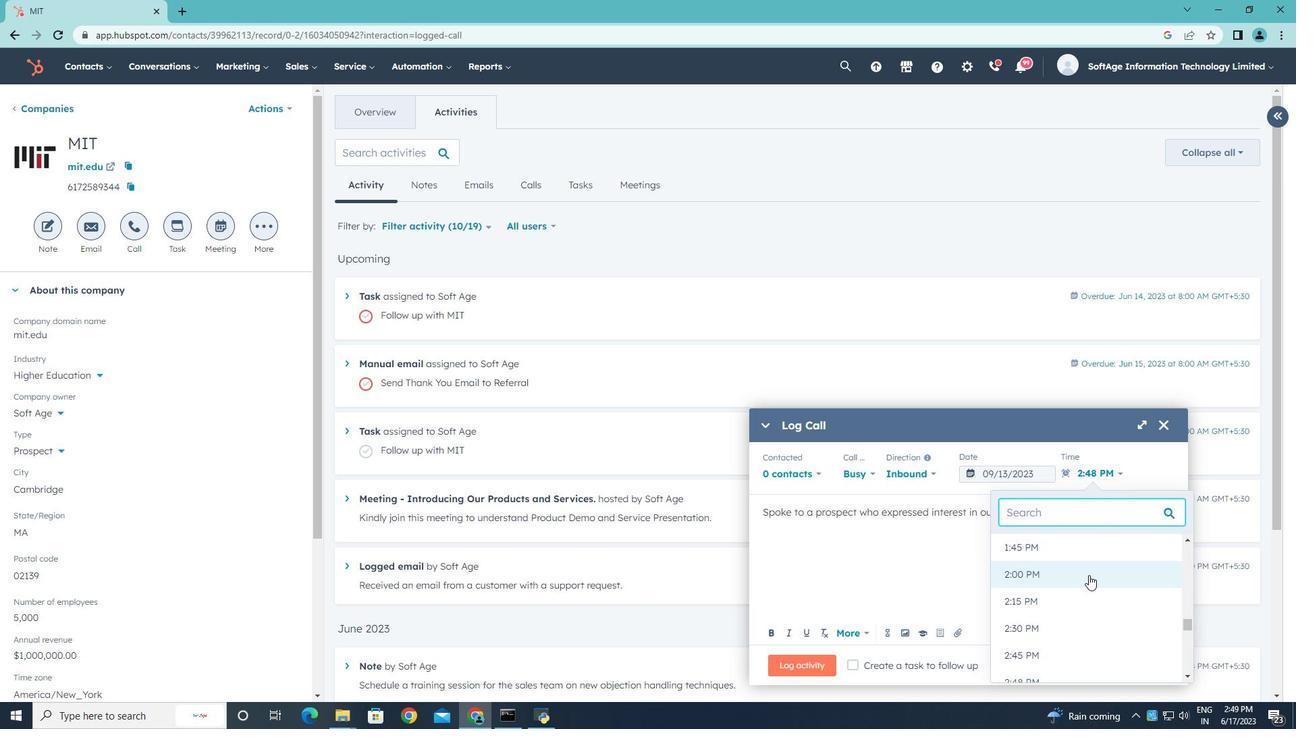 
Action: Mouse scrolled (1088, 575) with delta (0, 0)
Screenshot: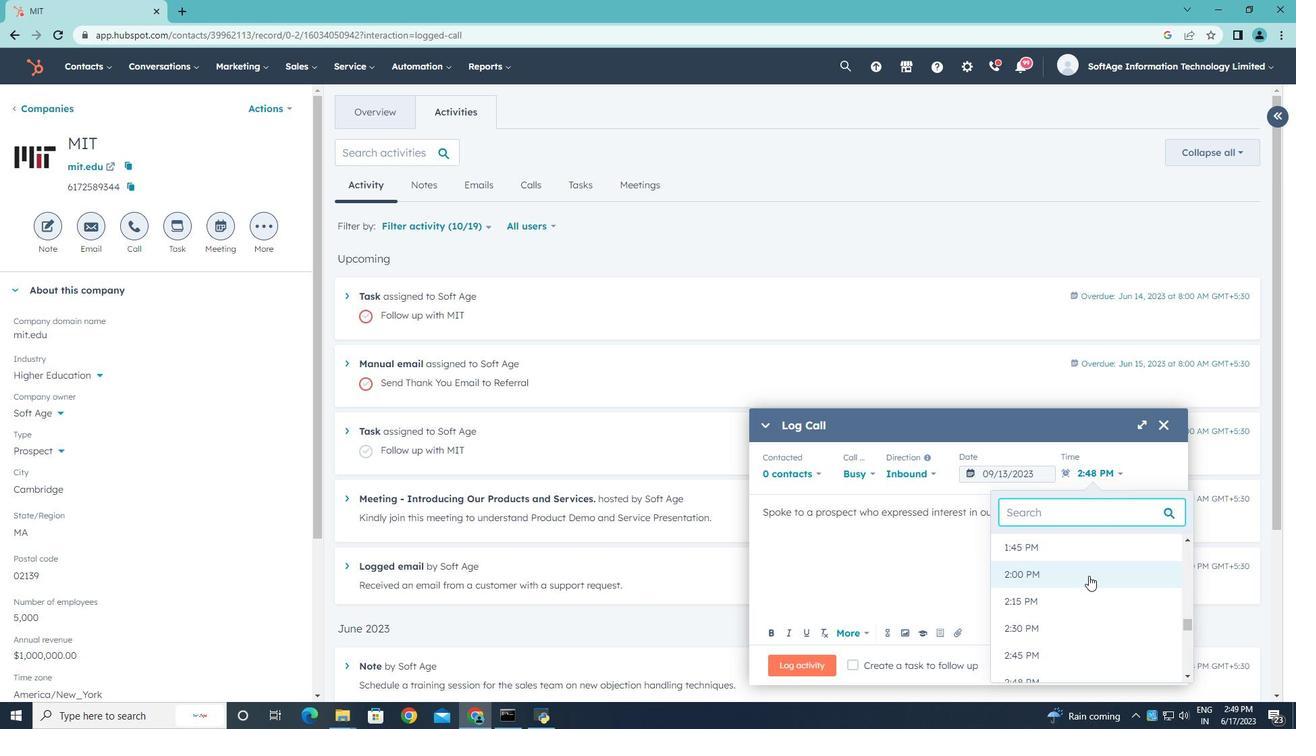 
Action: Mouse scrolled (1088, 575) with delta (0, 0)
Screenshot: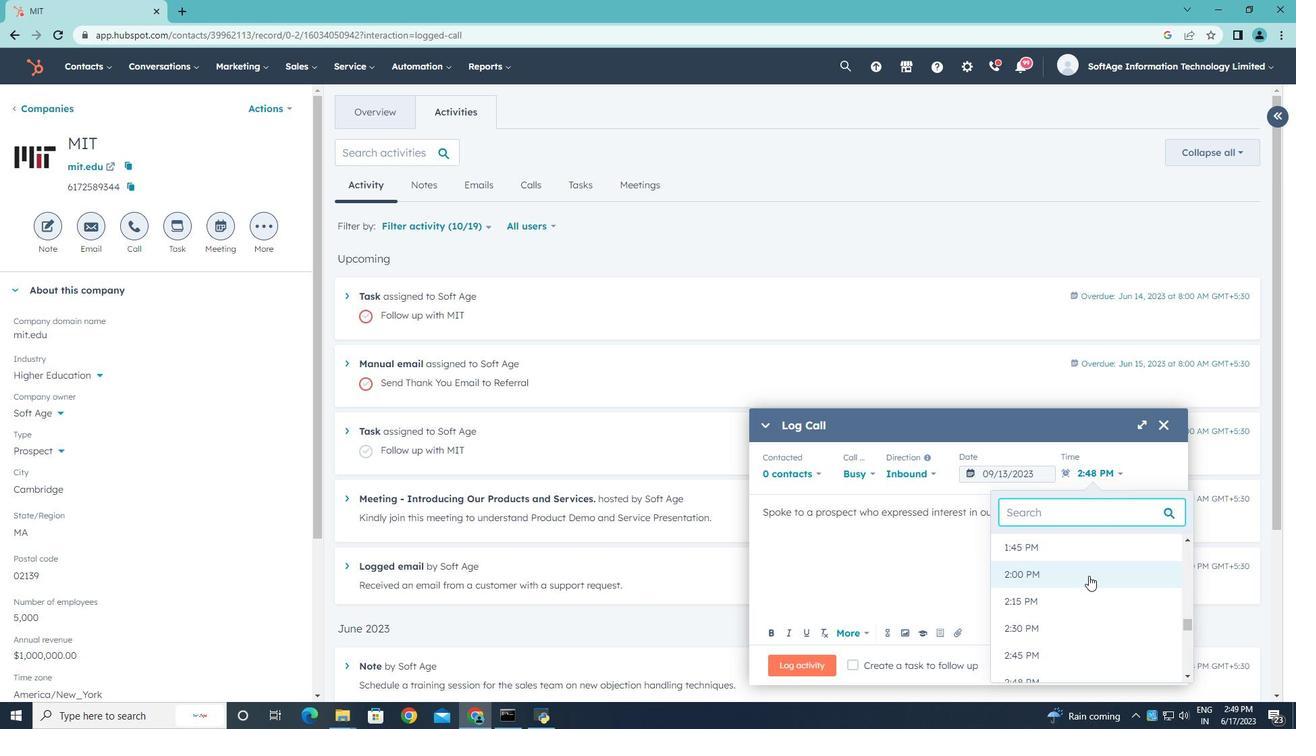 
Action: Mouse scrolled (1088, 575) with delta (0, 0)
Screenshot: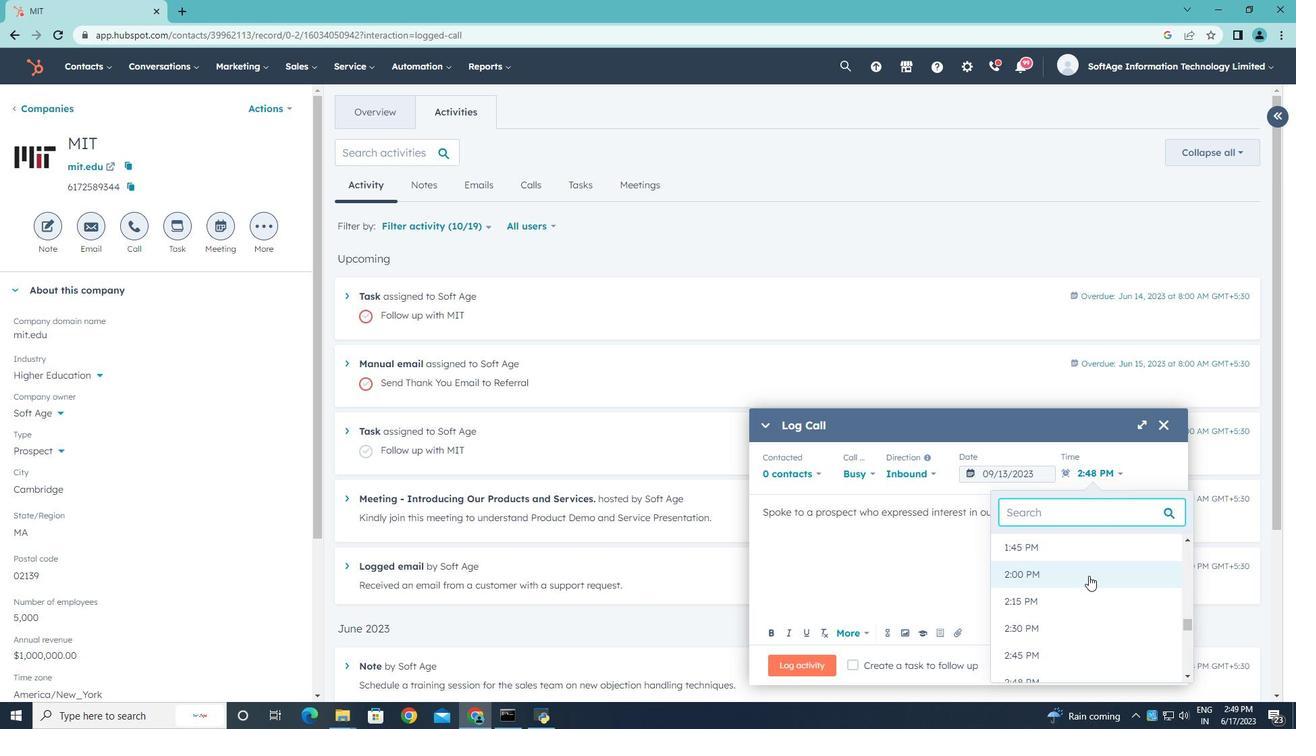 
Action: Mouse scrolled (1088, 575) with delta (0, 0)
Screenshot: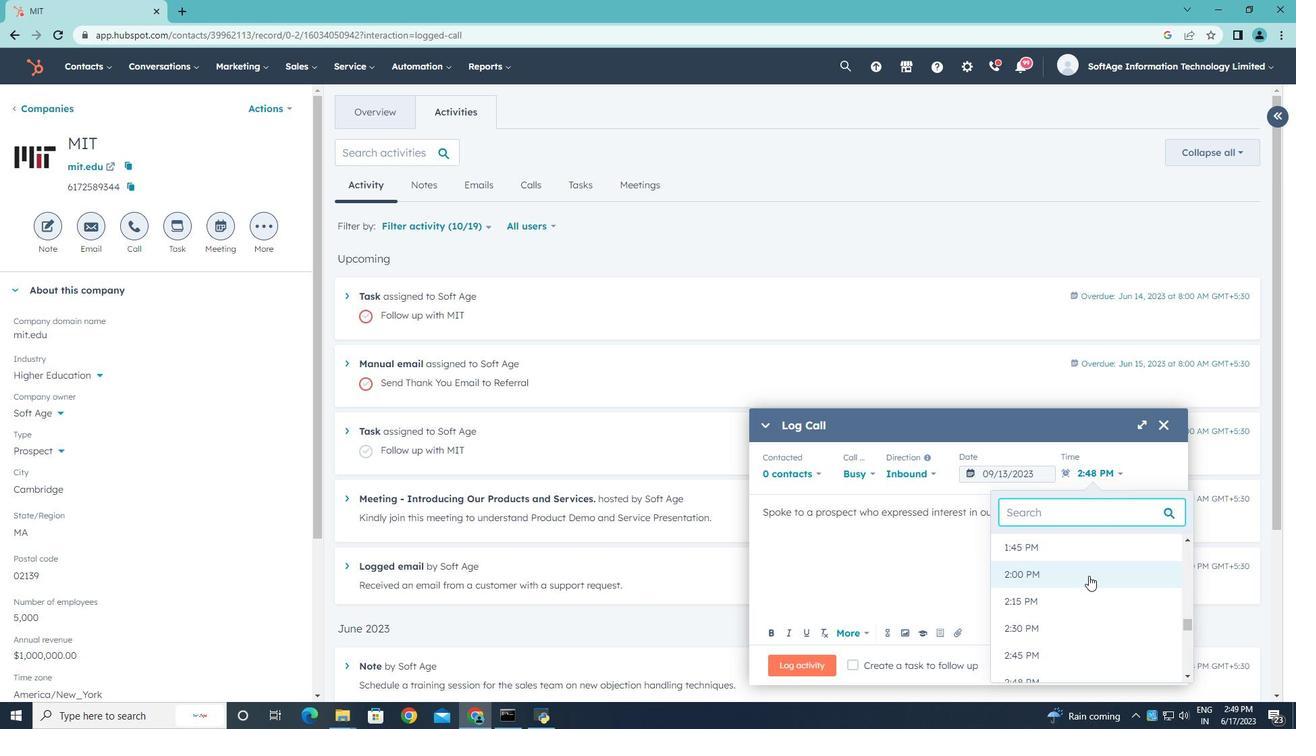 
Action: Mouse scrolled (1088, 575) with delta (0, 0)
Screenshot: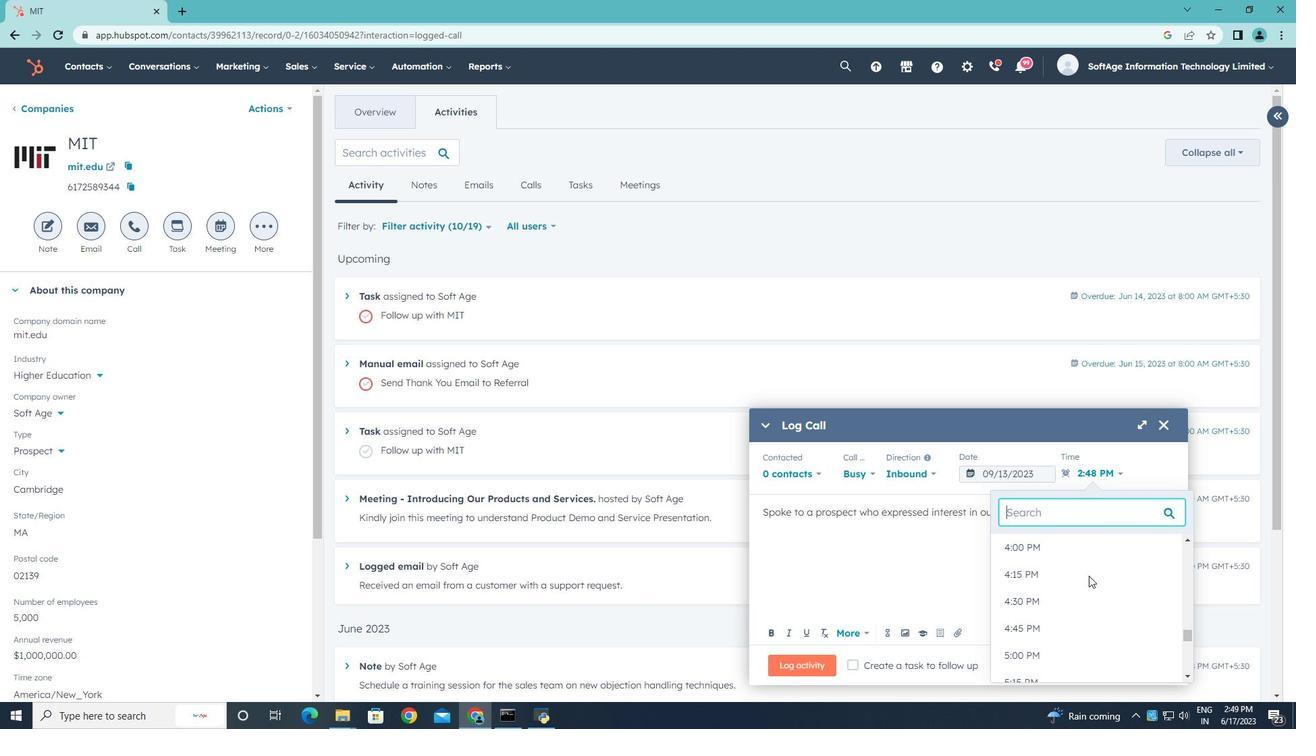 
Action: Mouse scrolled (1088, 575) with delta (0, 0)
Screenshot: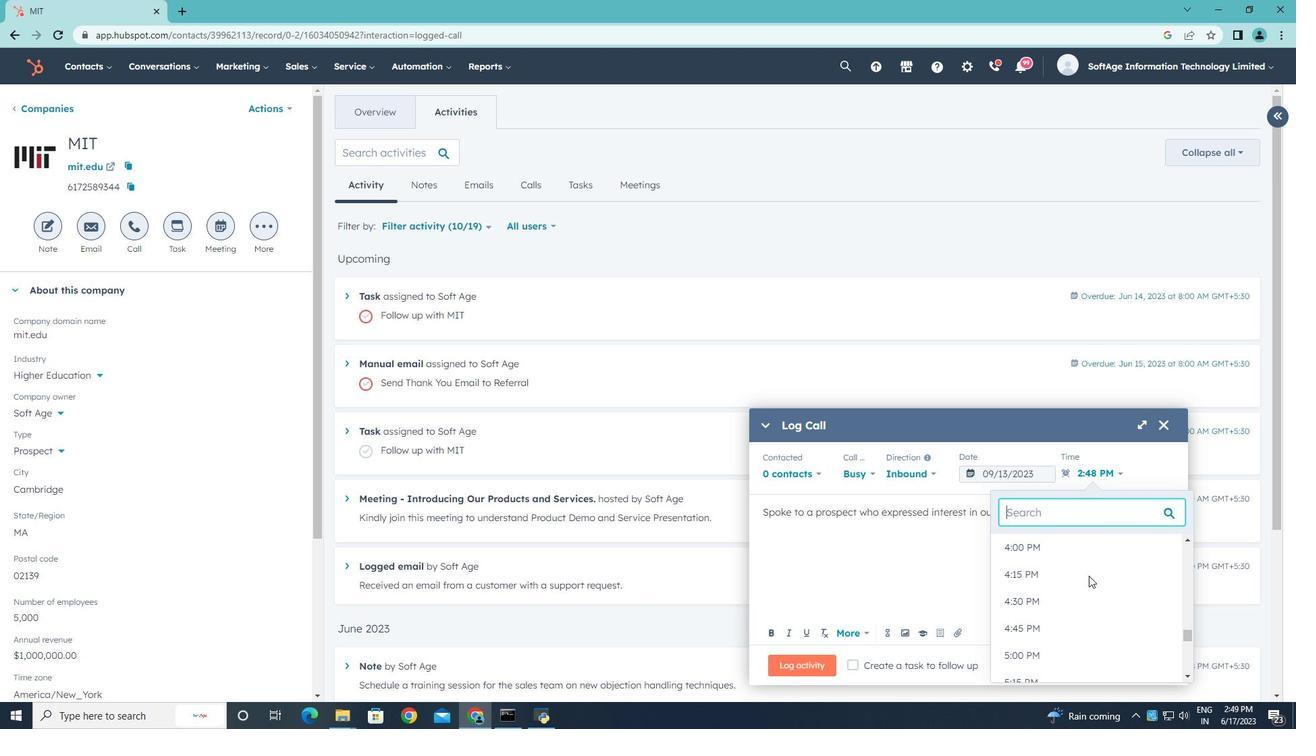 
Action: Mouse scrolled (1088, 575) with delta (0, 0)
Screenshot: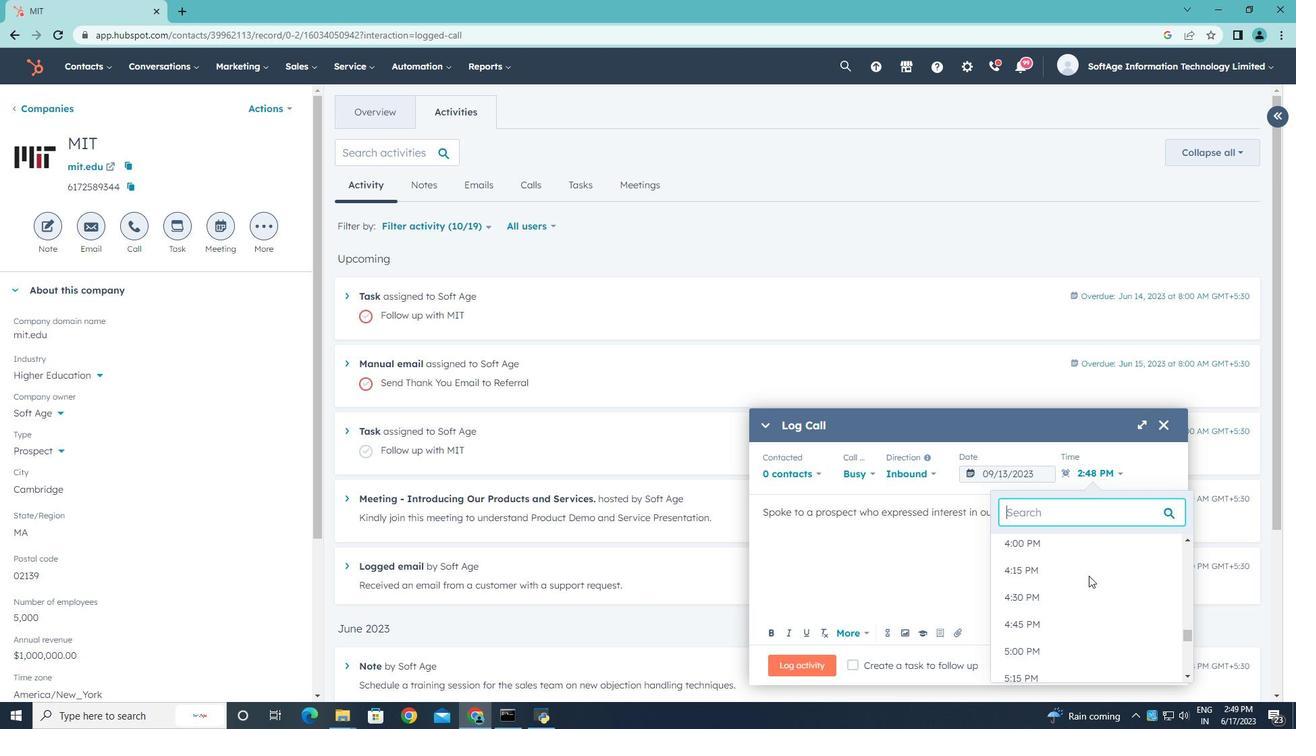 
Action: Mouse scrolled (1088, 575) with delta (0, 0)
Screenshot: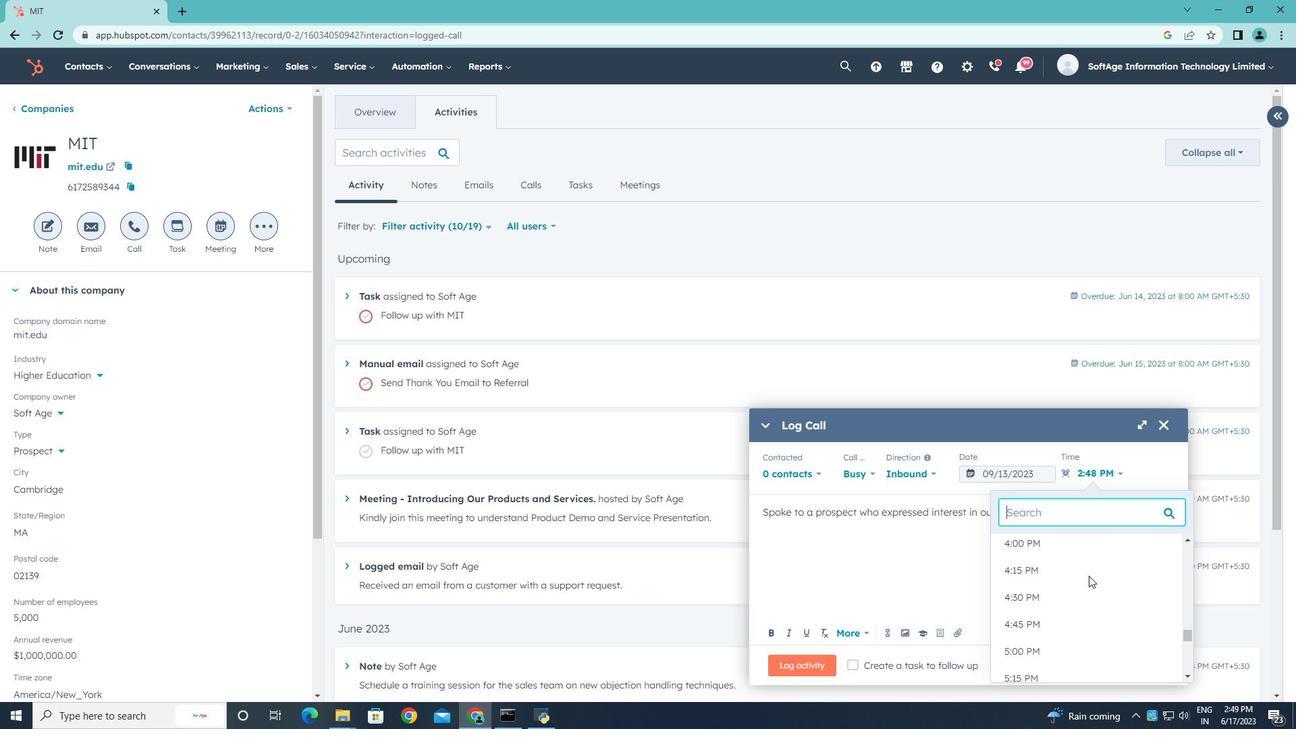 
Action: Mouse moved to (1076, 552)
Screenshot: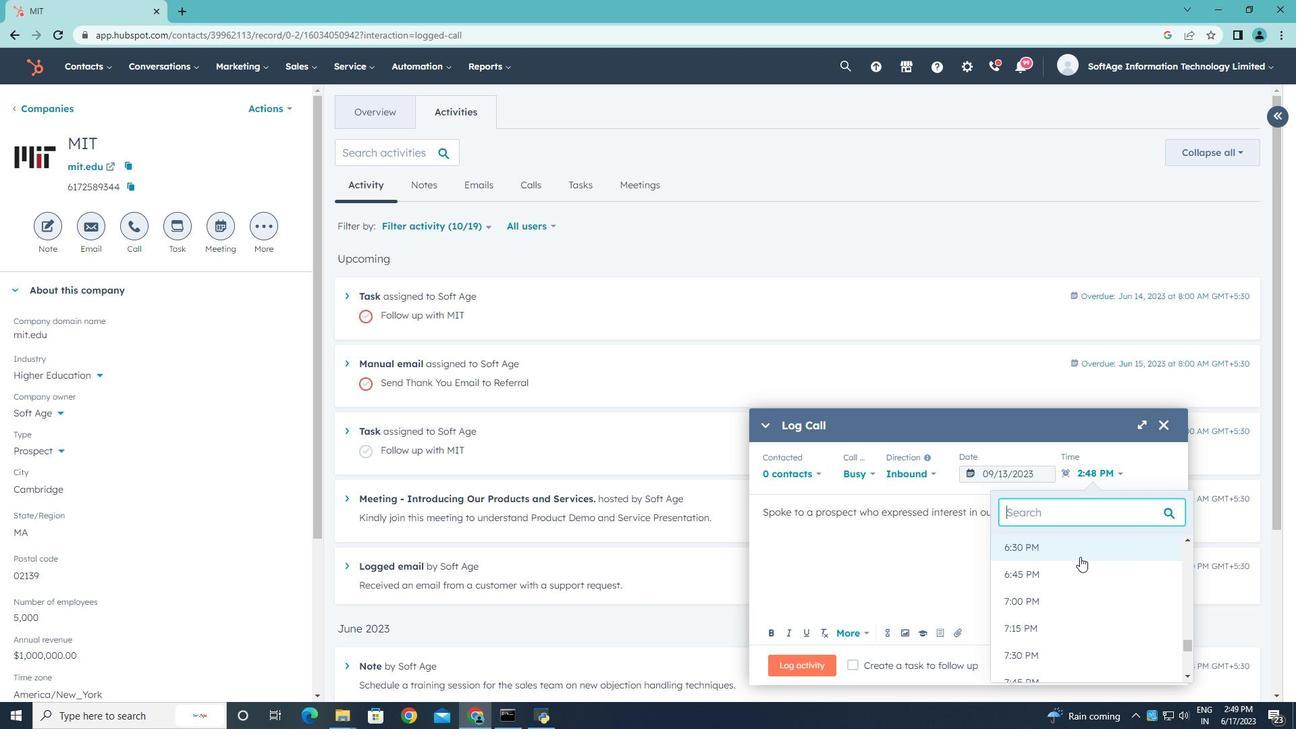 
Action: Mouse scrolled (1076, 553) with delta (0, 0)
Screenshot: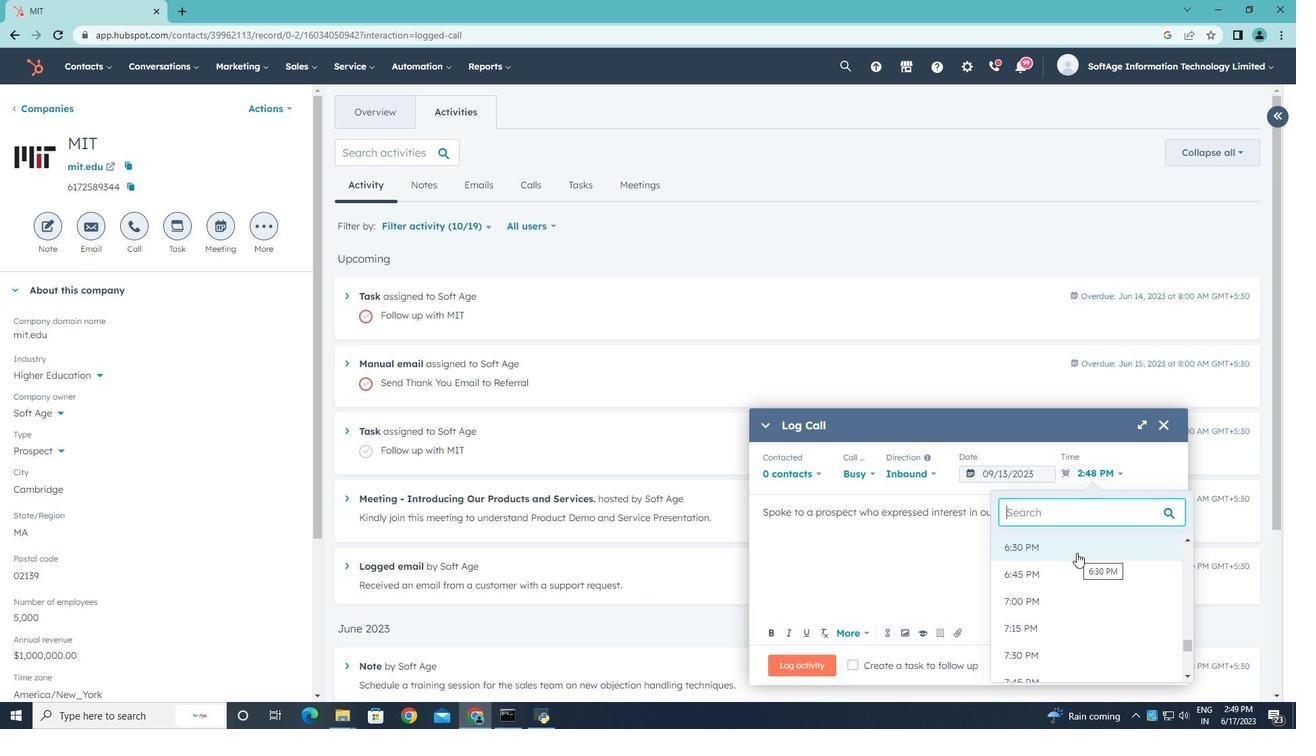 
Action: Mouse pressed left at (1076, 552)
Screenshot: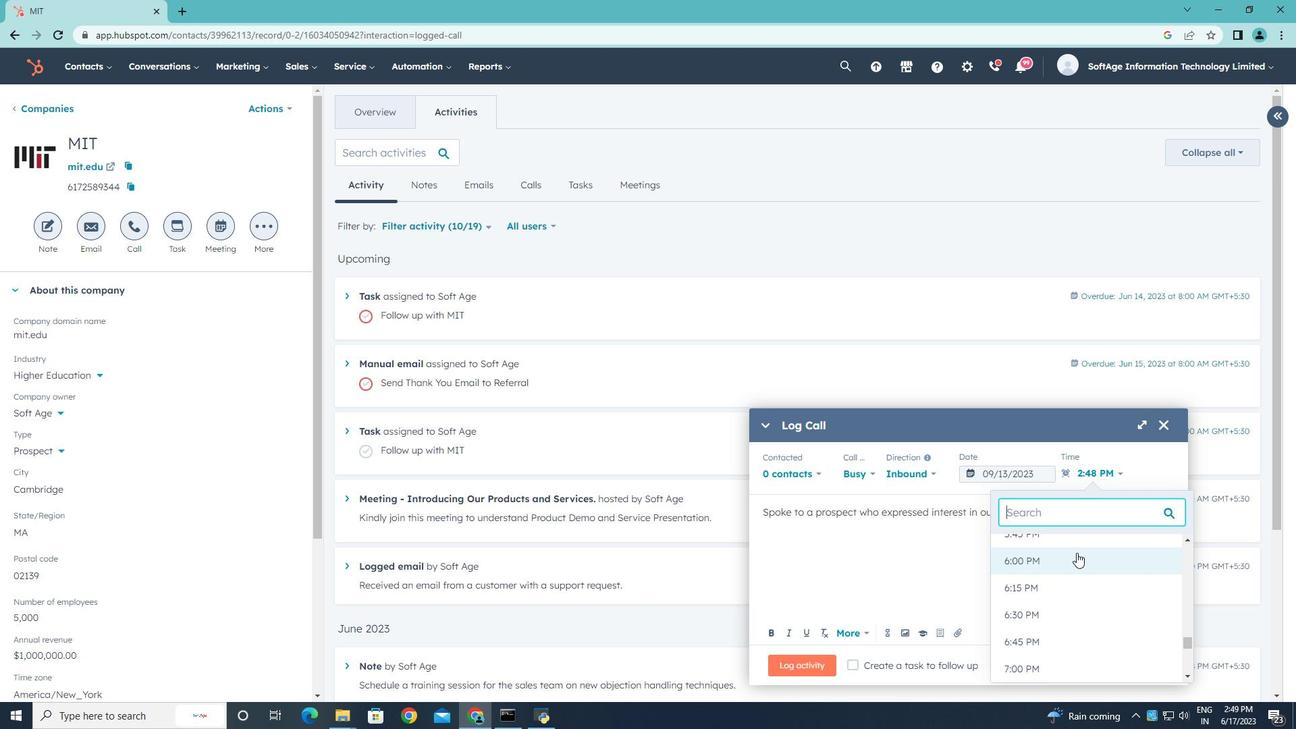 
Action: Mouse moved to (820, 662)
Screenshot: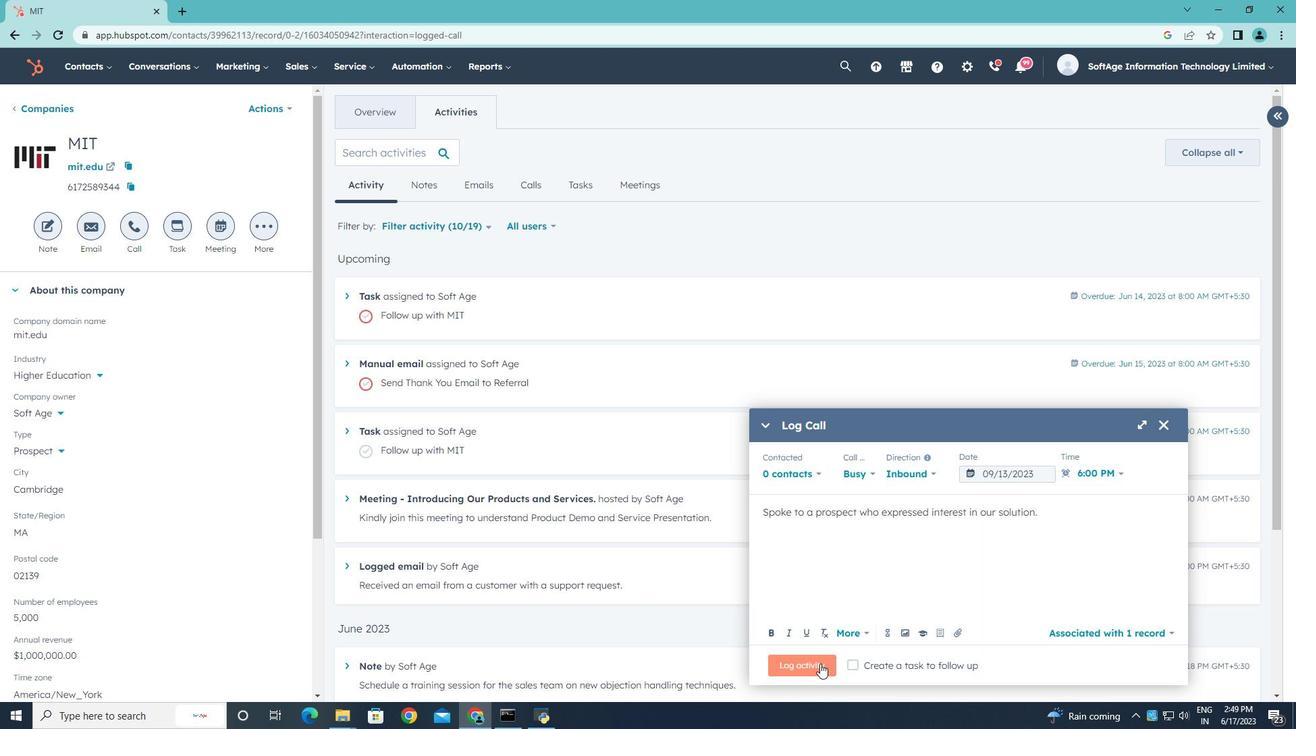 
Action: Mouse pressed left at (820, 662)
Screenshot: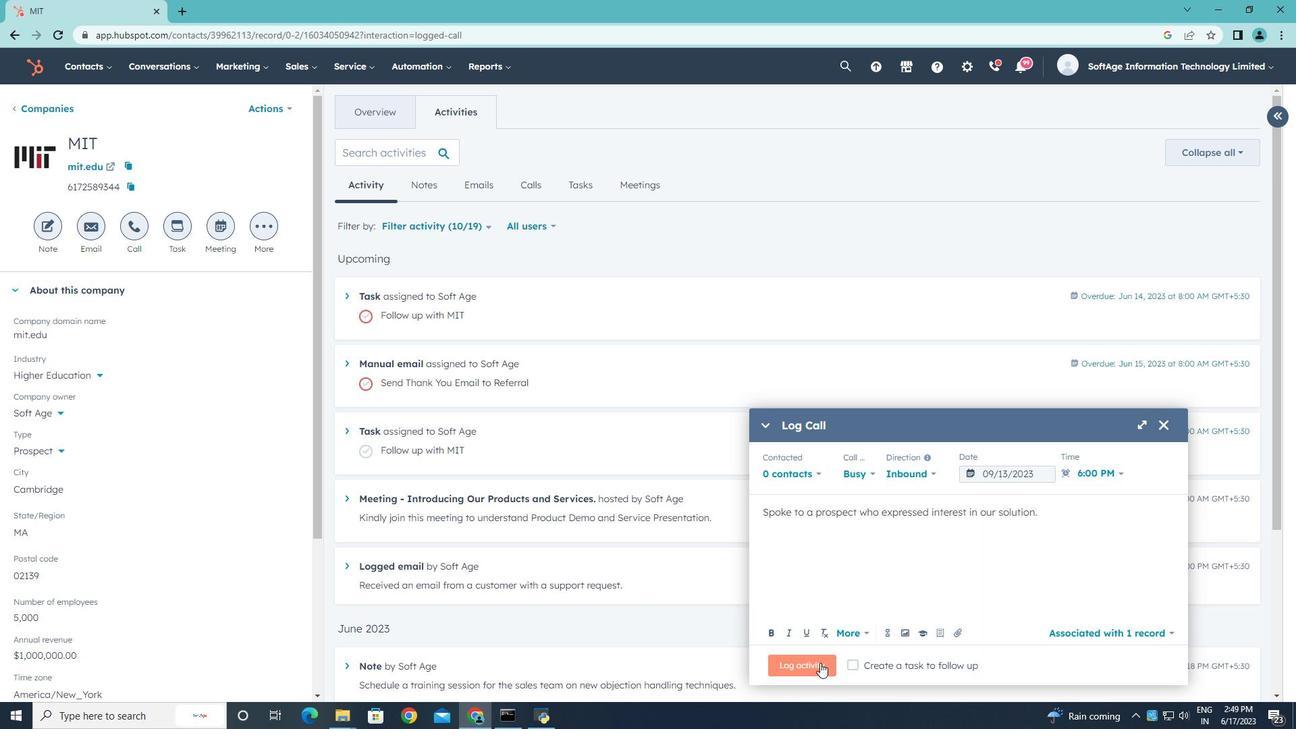 
